 Task: Create new contact,   with mail id: 'CarterEllie@iko.com', first name: 'Ellie', Last name: 'Carter', Job Title: Operations Analyst, Phone number (312) 555-7890. Change life cycle stage to  'Lead' and lead status to 'New'. Add new company to the associated contact: www.iwlpl.in_x000D_
 and type: Prospect. Logged in from softage.1@softage.net
Action: Mouse moved to (95, 64)
Screenshot: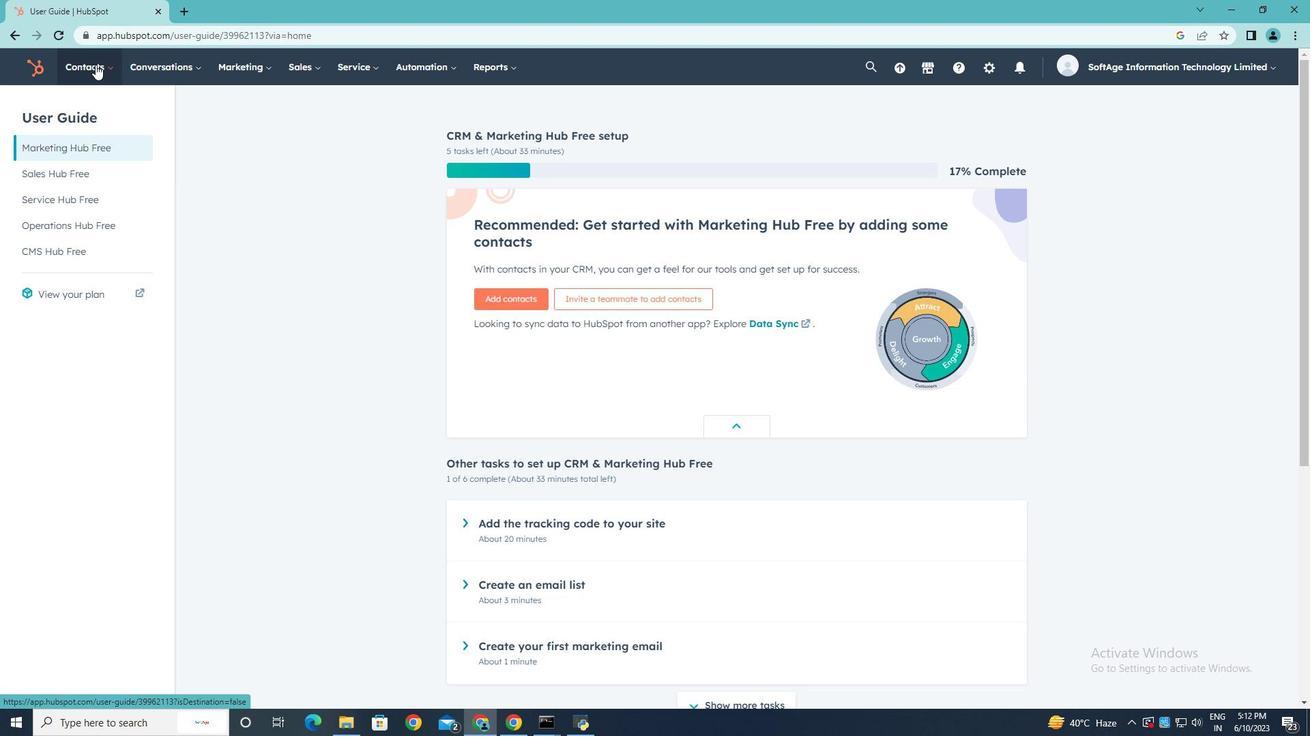 
Action: Mouse pressed left at (95, 64)
Screenshot: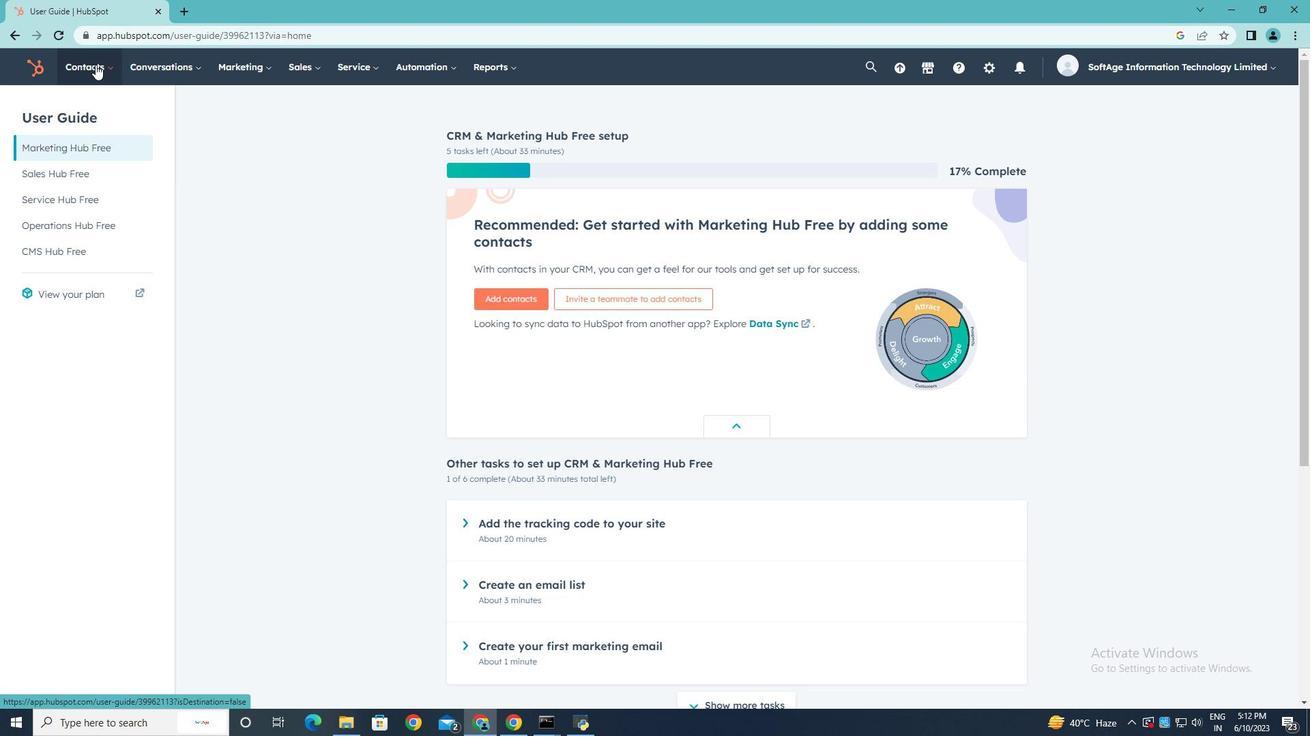 
Action: Mouse moved to (103, 104)
Screenshot: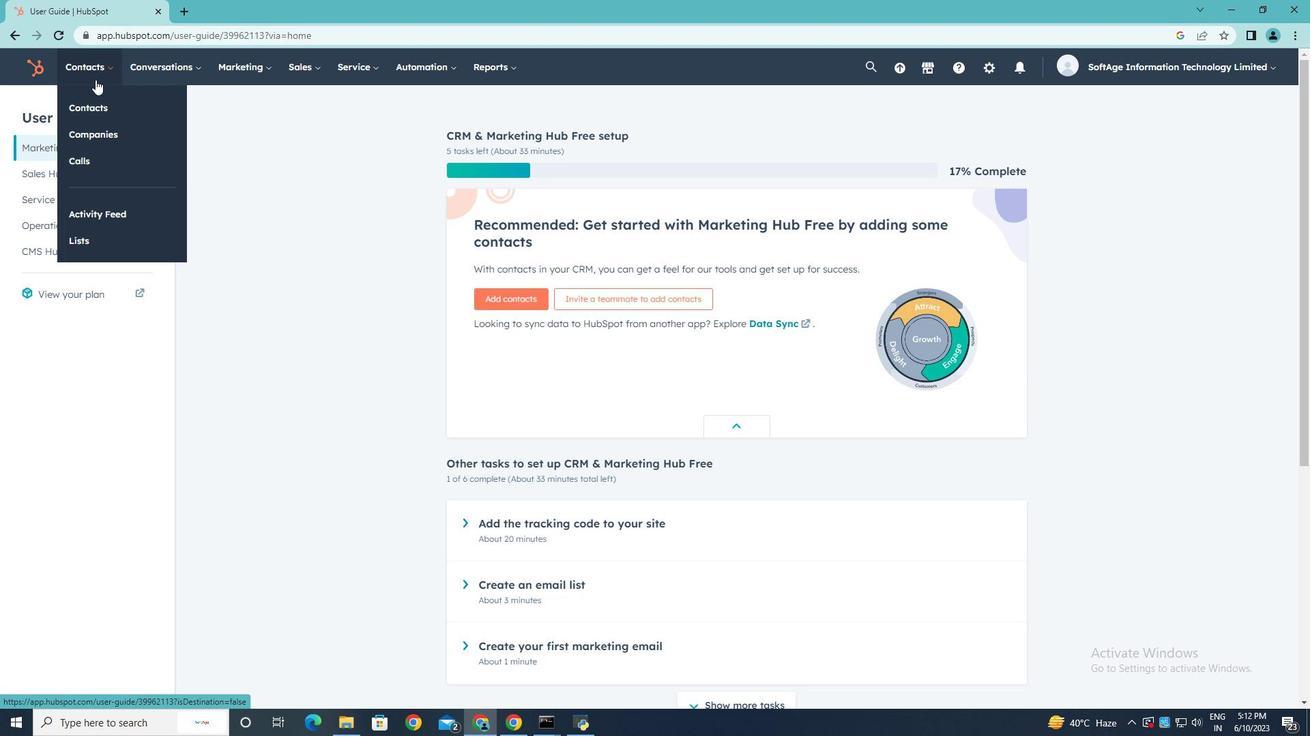 
Action: Mouse pressed left at (103, 104)
Screenshot: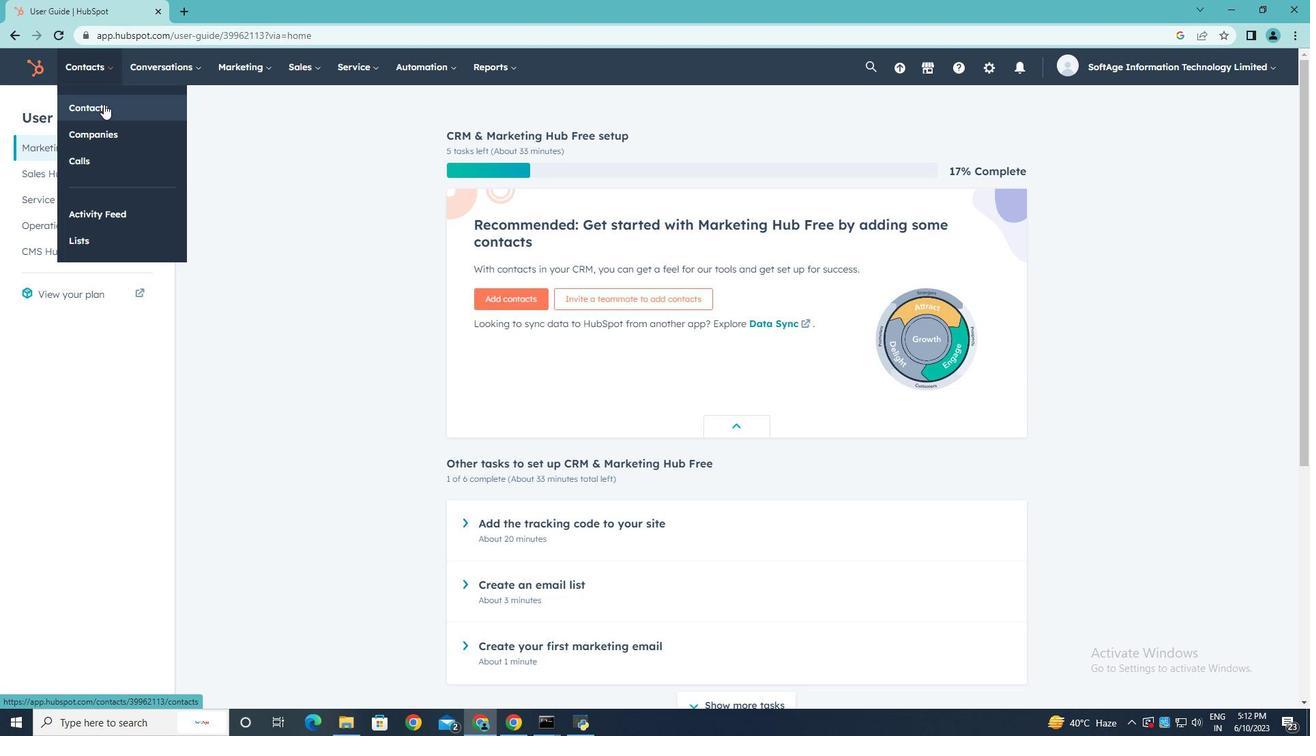 
Action: Mouse moved to (1237, 116)
Screenshot: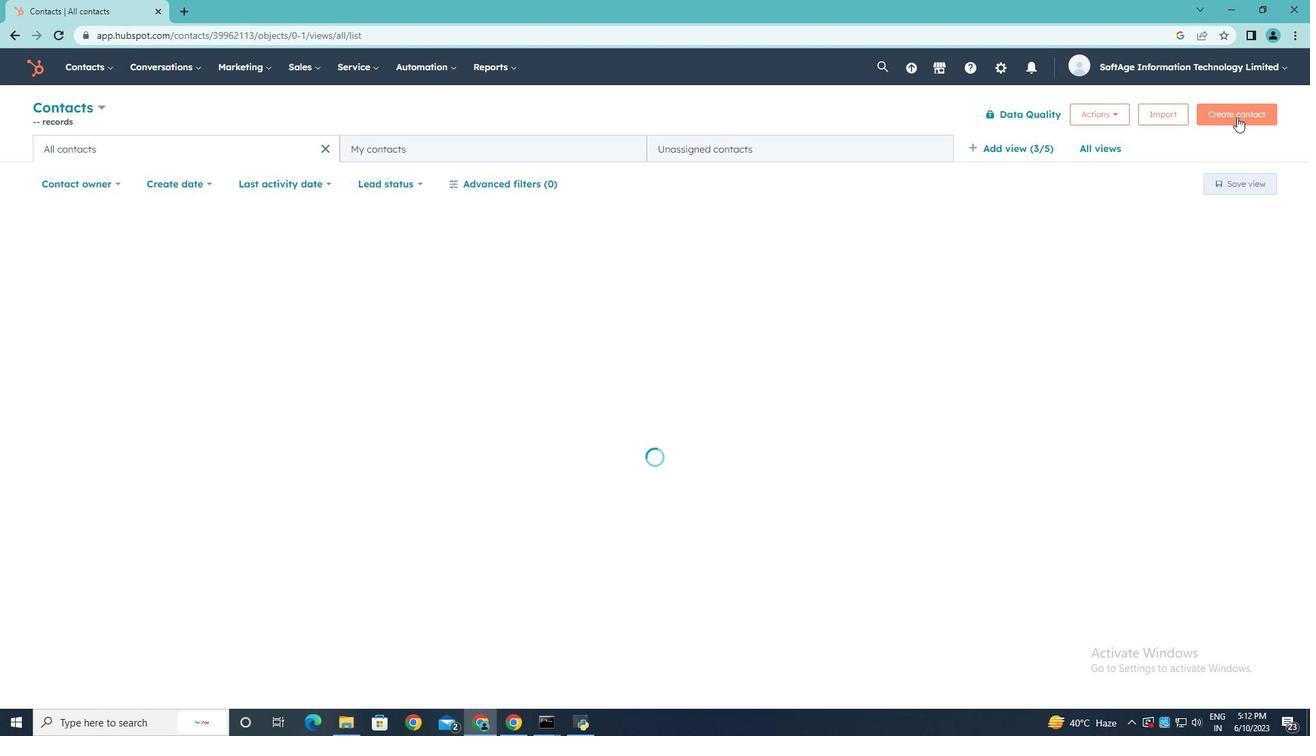 
Action: Mouse pressed left at (1237, 116)
Screenshot: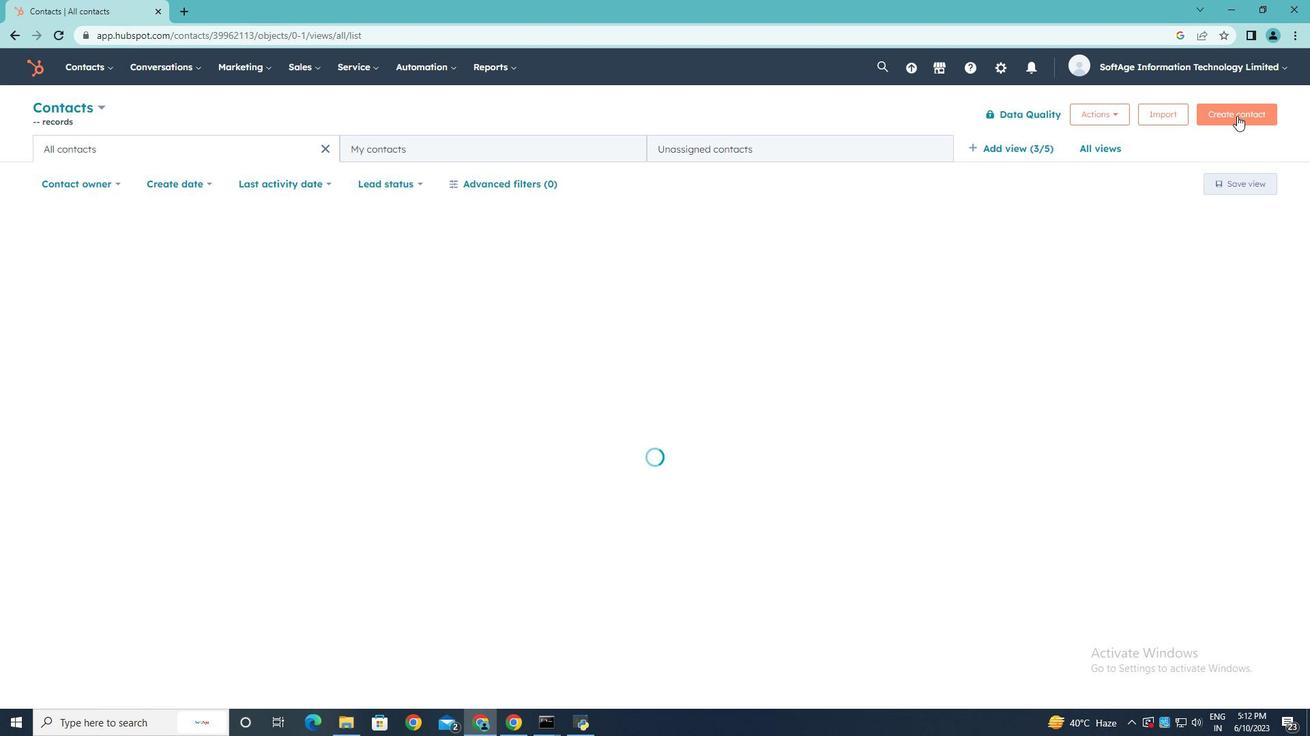 
Action: Mouse moved to (962, 169)
Screenshot: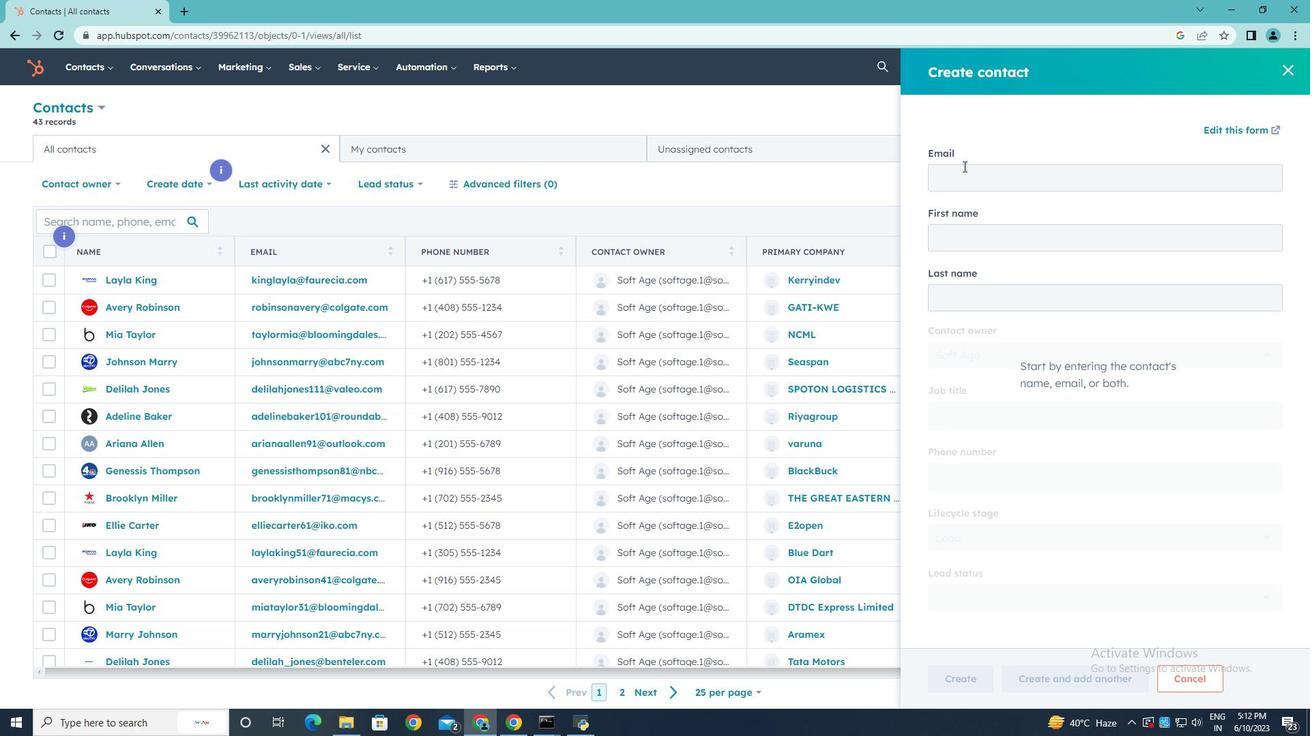 
Action: Mouse pressed left at (962, 169)
Screenshot: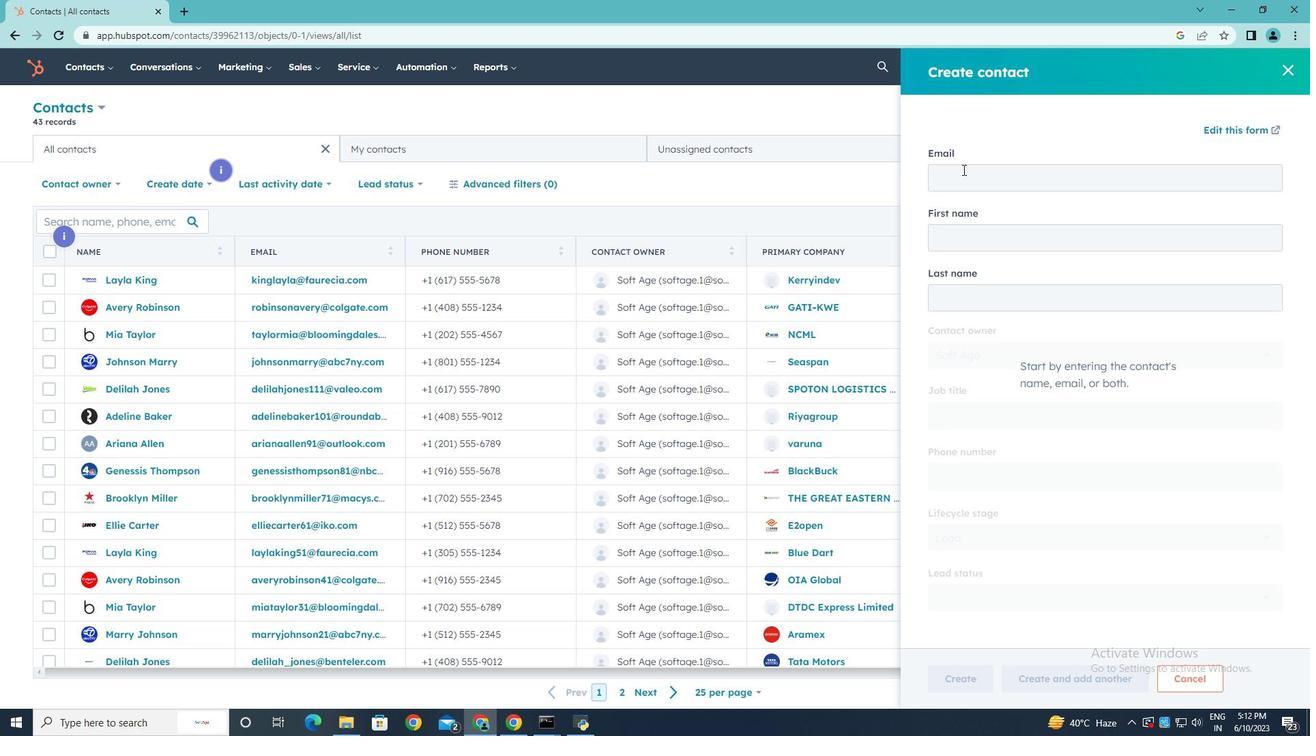 
Action: Key pressed <Key.shift>Carter<Key.shift>Ellie<Key.shift>@iko.com
Screenshot: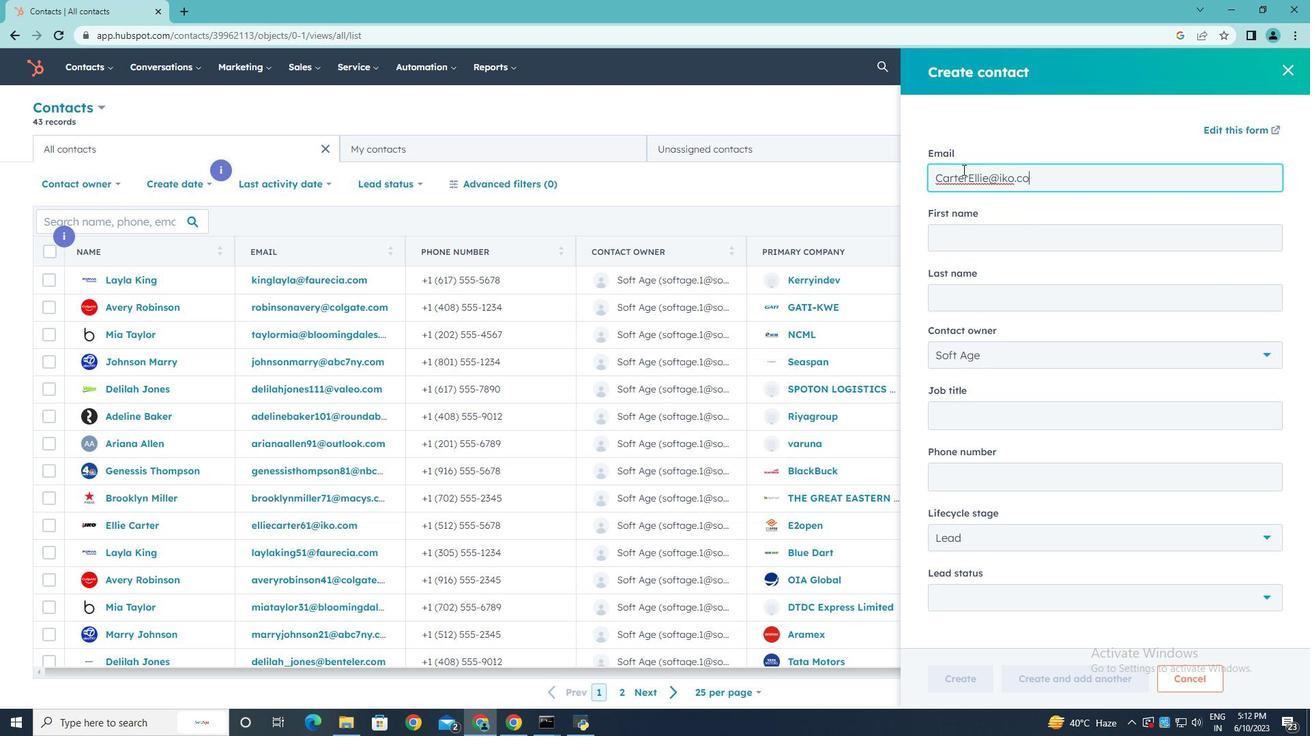 
Action: Mouse moved to (971, 240)
Screenshot: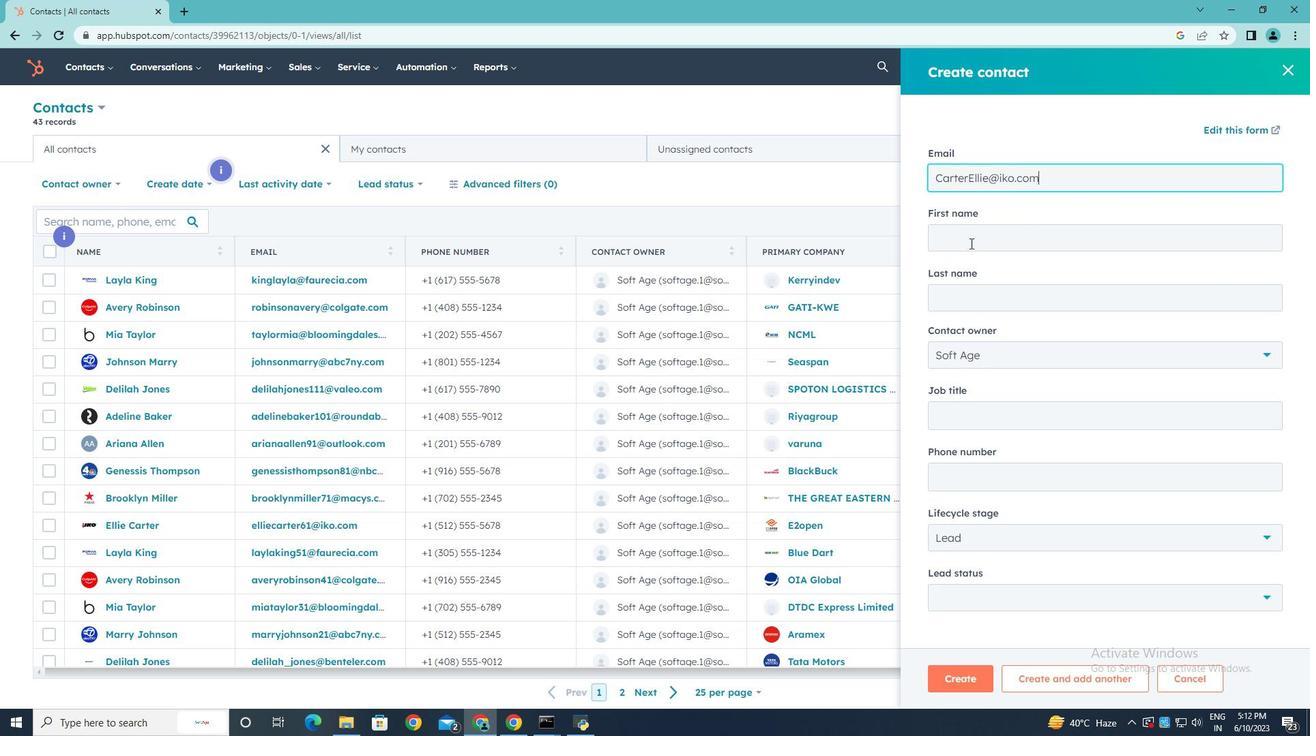 
Action: Mouse pressed left at (971, 240)
Screenshot: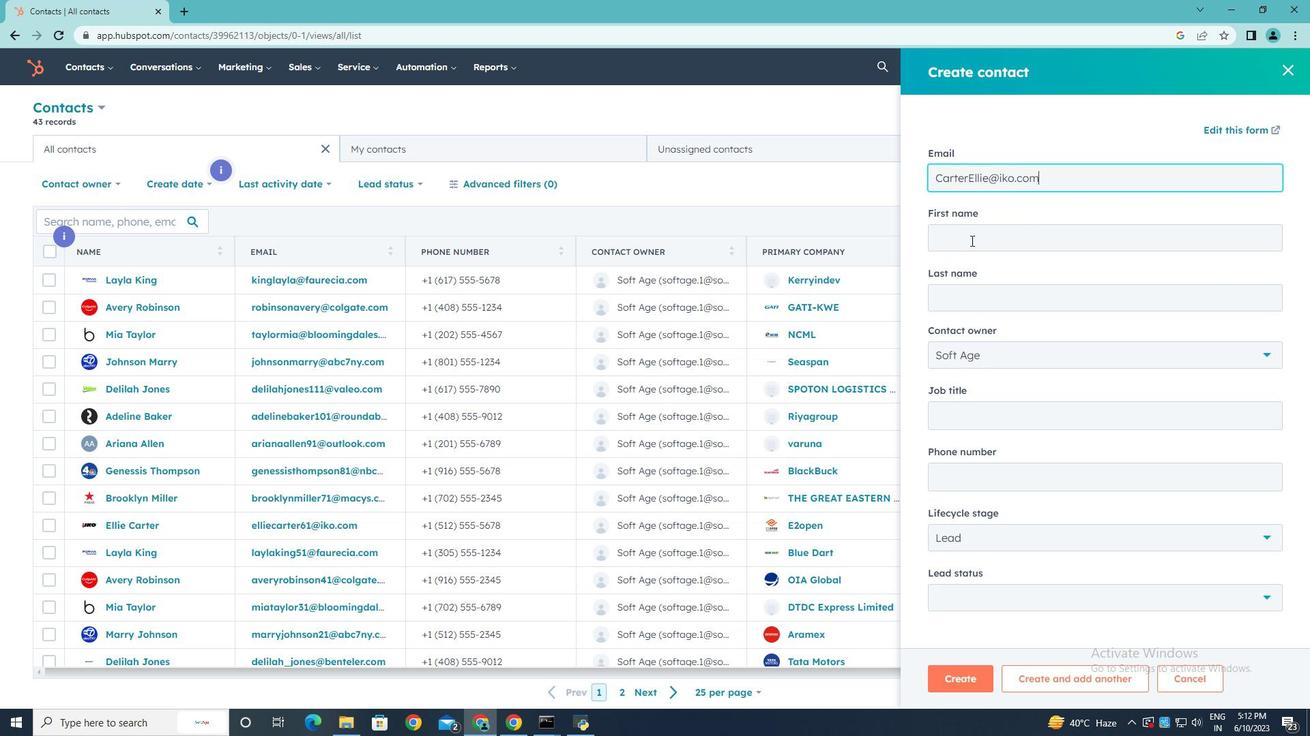 
Action: Key pressed <Key.shift>Ellie
Screenshot: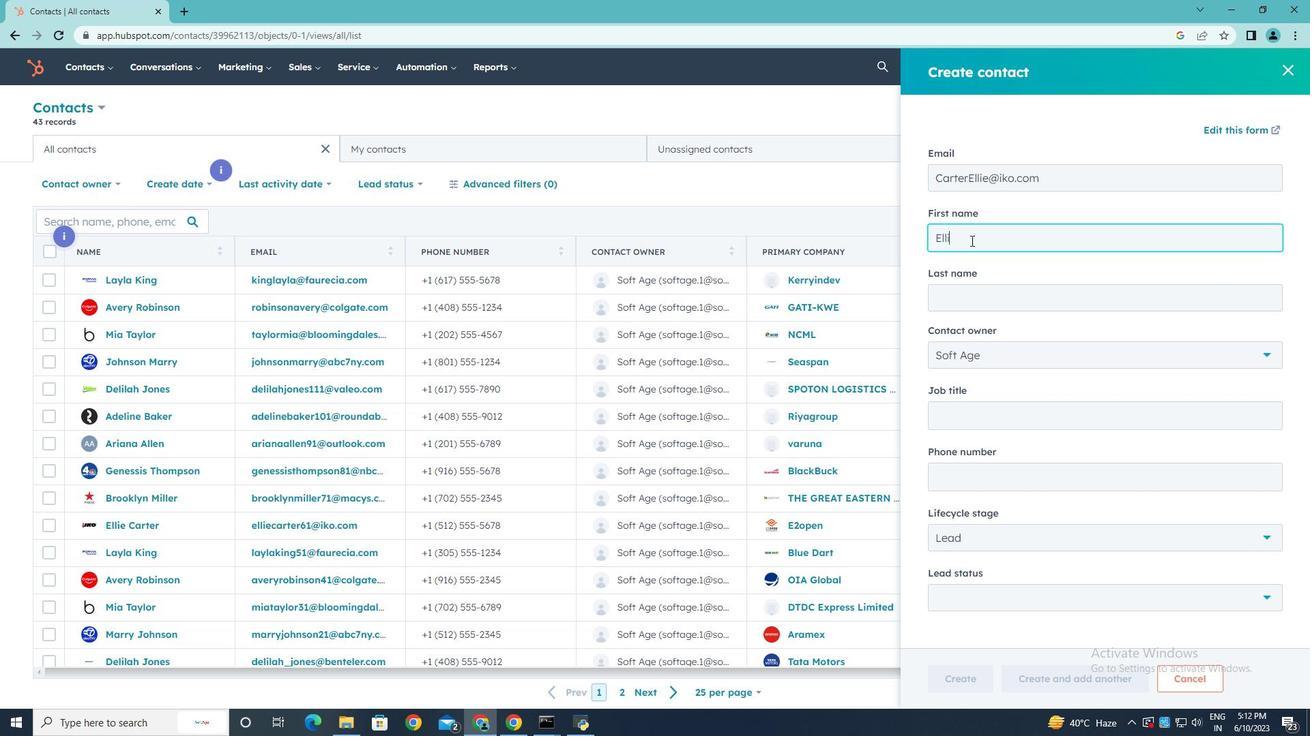 
Action: Mouse moved to (962, 302)
Screenshot: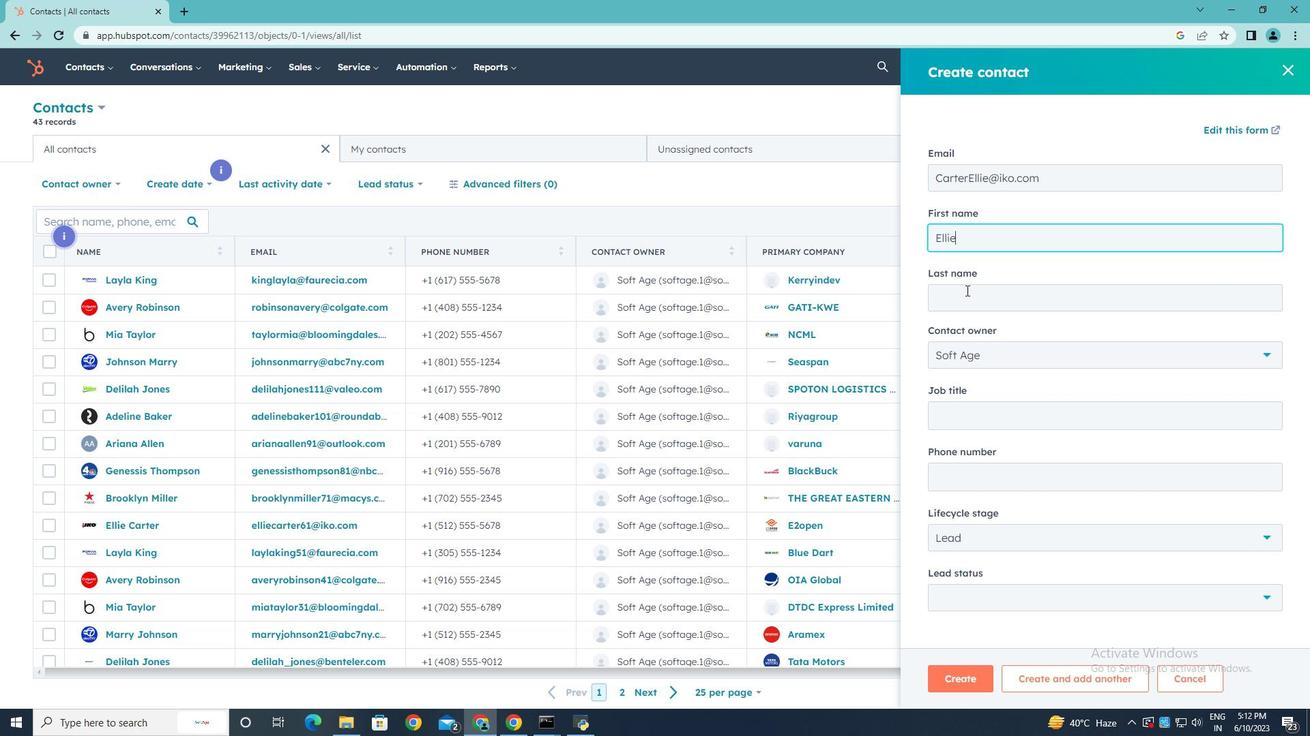 
Action: Mouse pressed left at (962, 302)
Screenshot: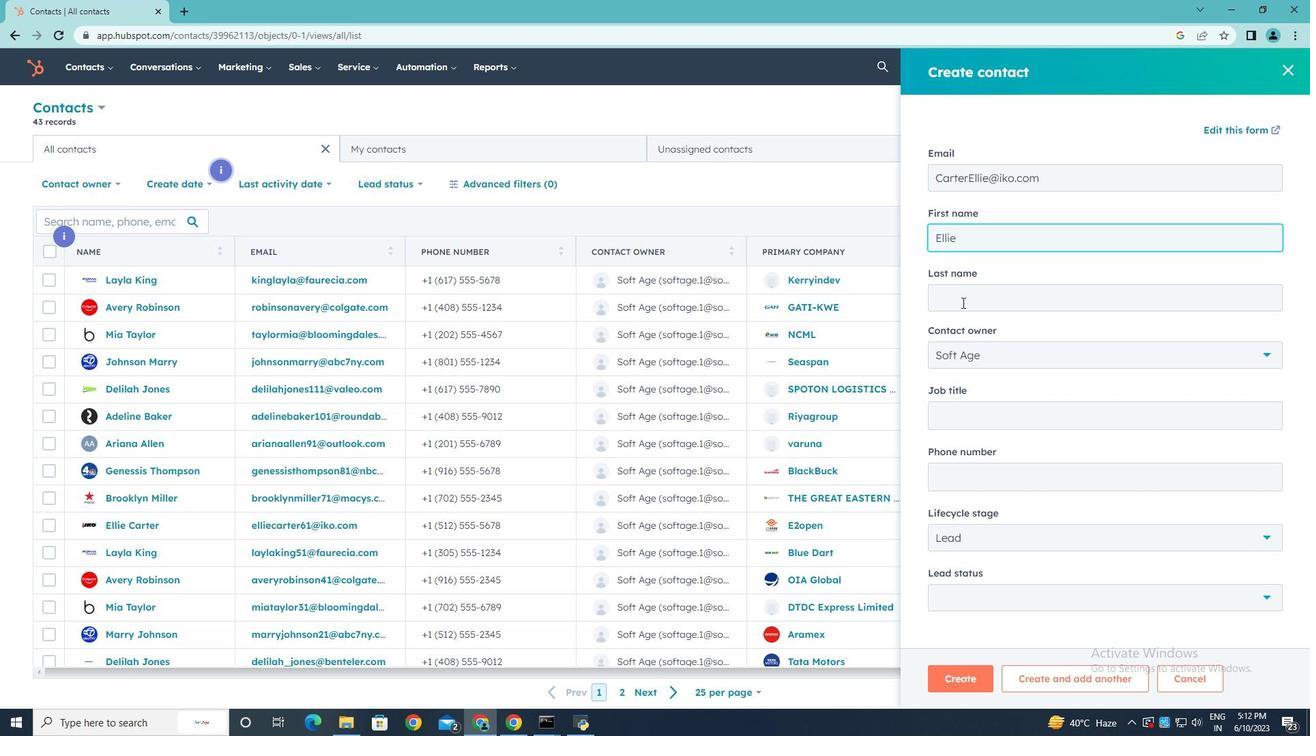 
Action: Key pressed <Key.shift><Key.shift>Carter
Screenshot: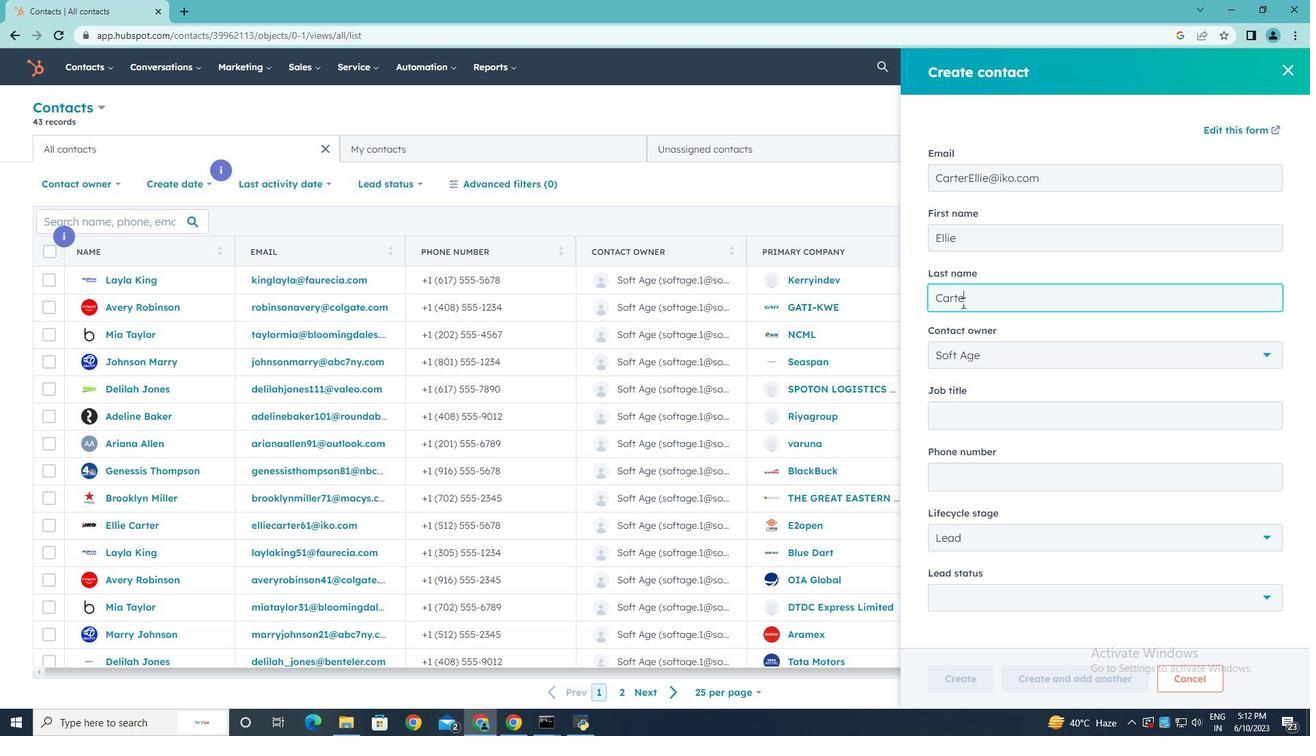 
Action: Mouse moved to (994, 410)
Screenshot: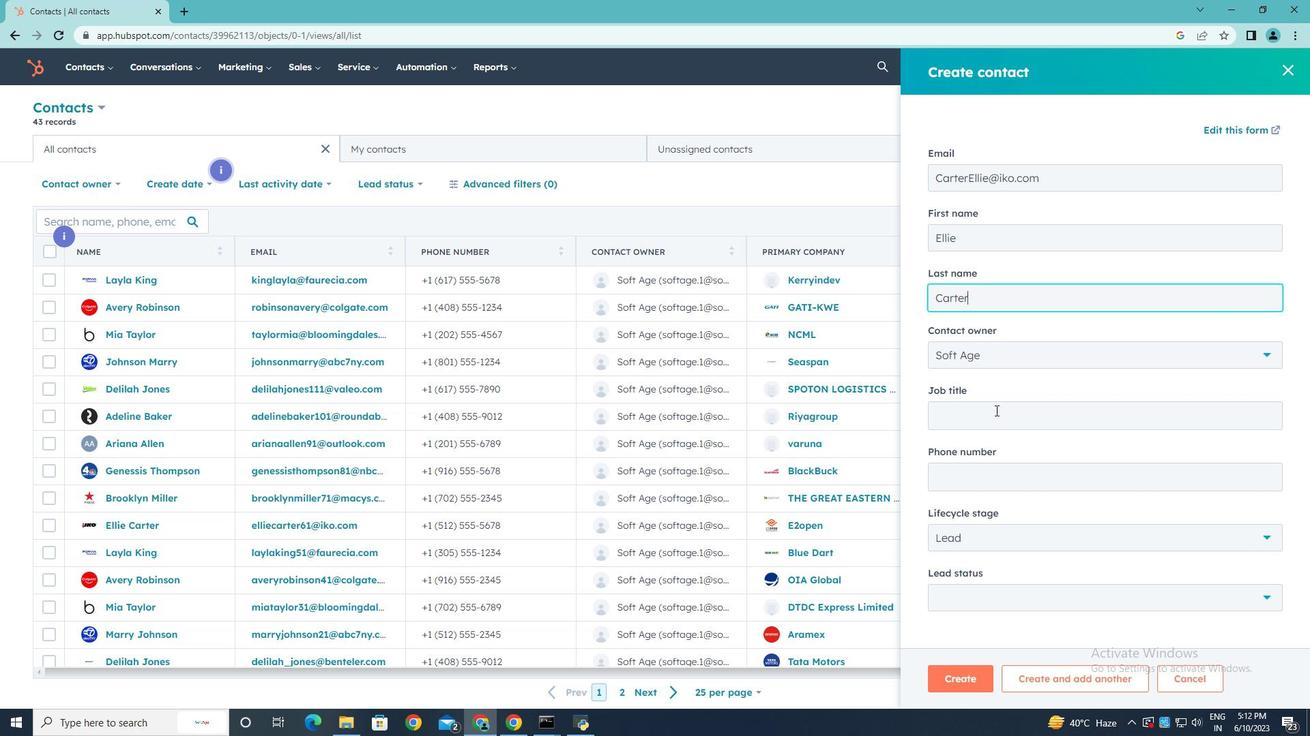 
Action: Mouse pressed left at (994, 410)
Screenshot: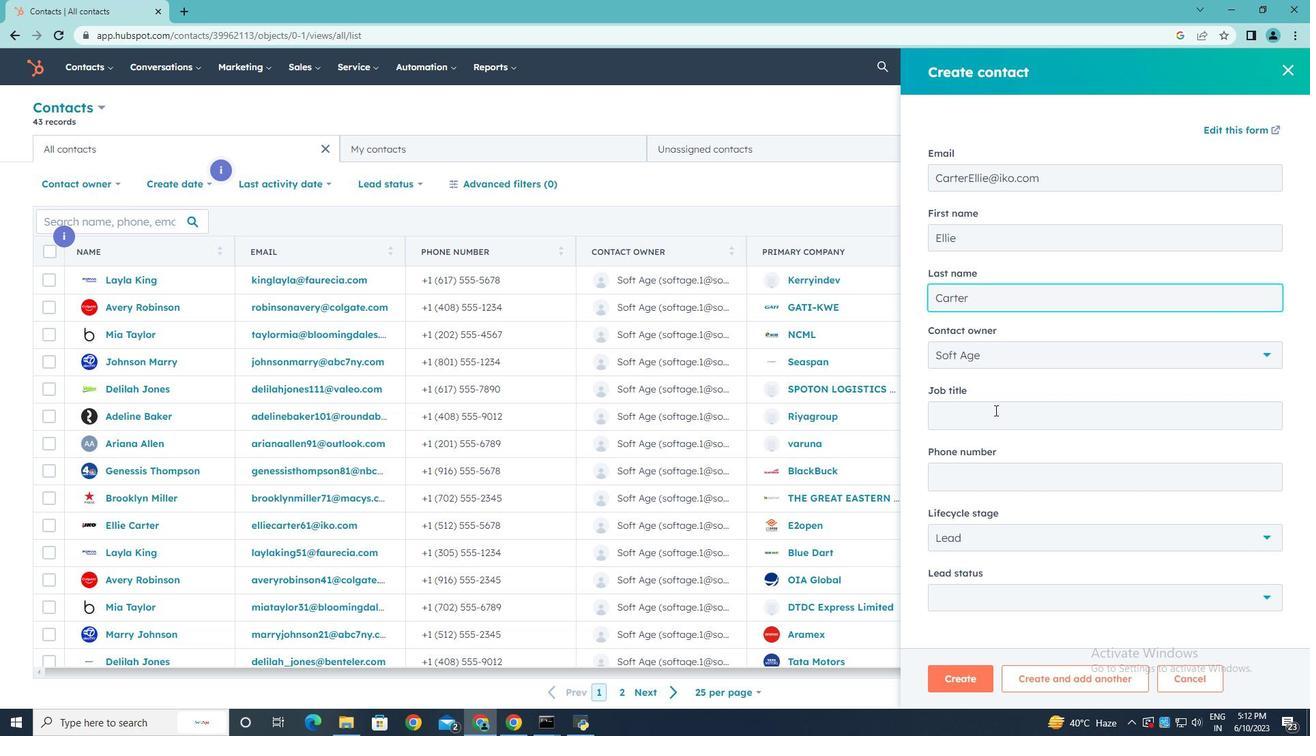 
Action: Key pressed <Key.shift><Key.shift><Key.shift><Key.shift><Key.shift>Operations<Key.space><Key.shift>Analyst
Screenshot: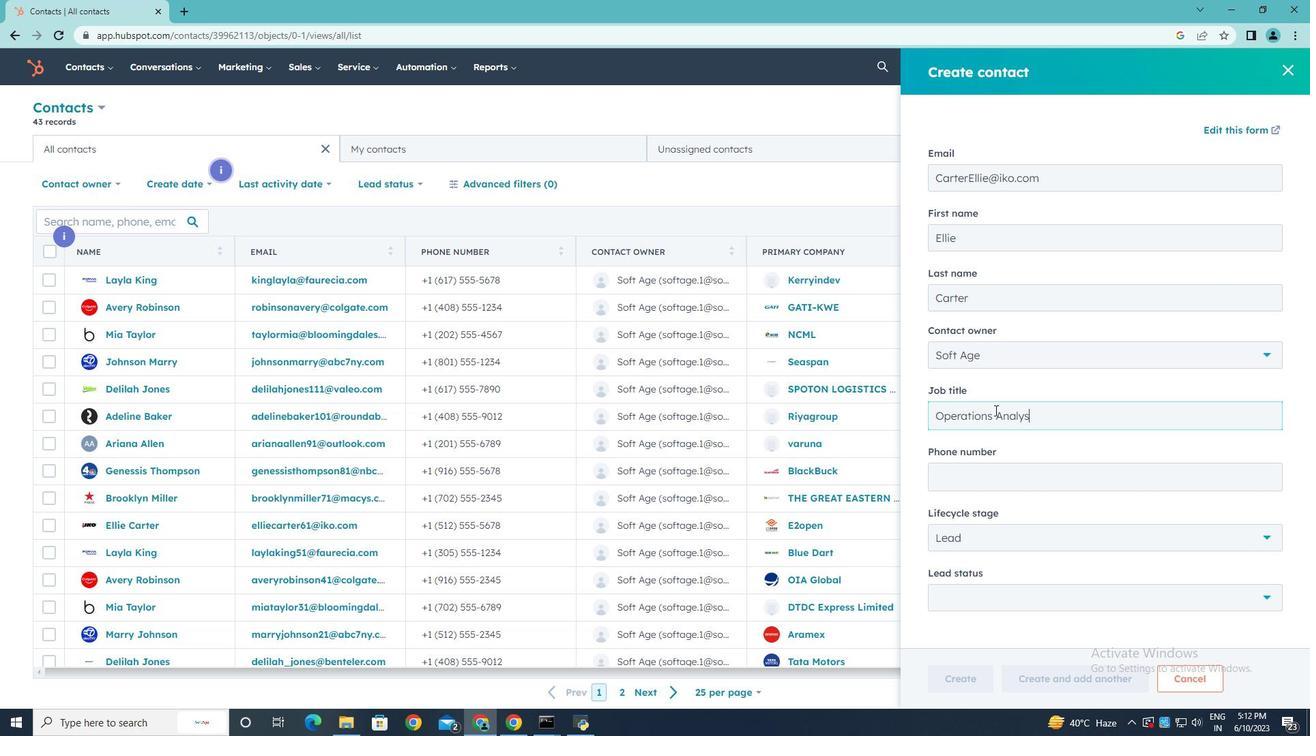 
Action: Mouse moved to (1026, 481)
Screenshot: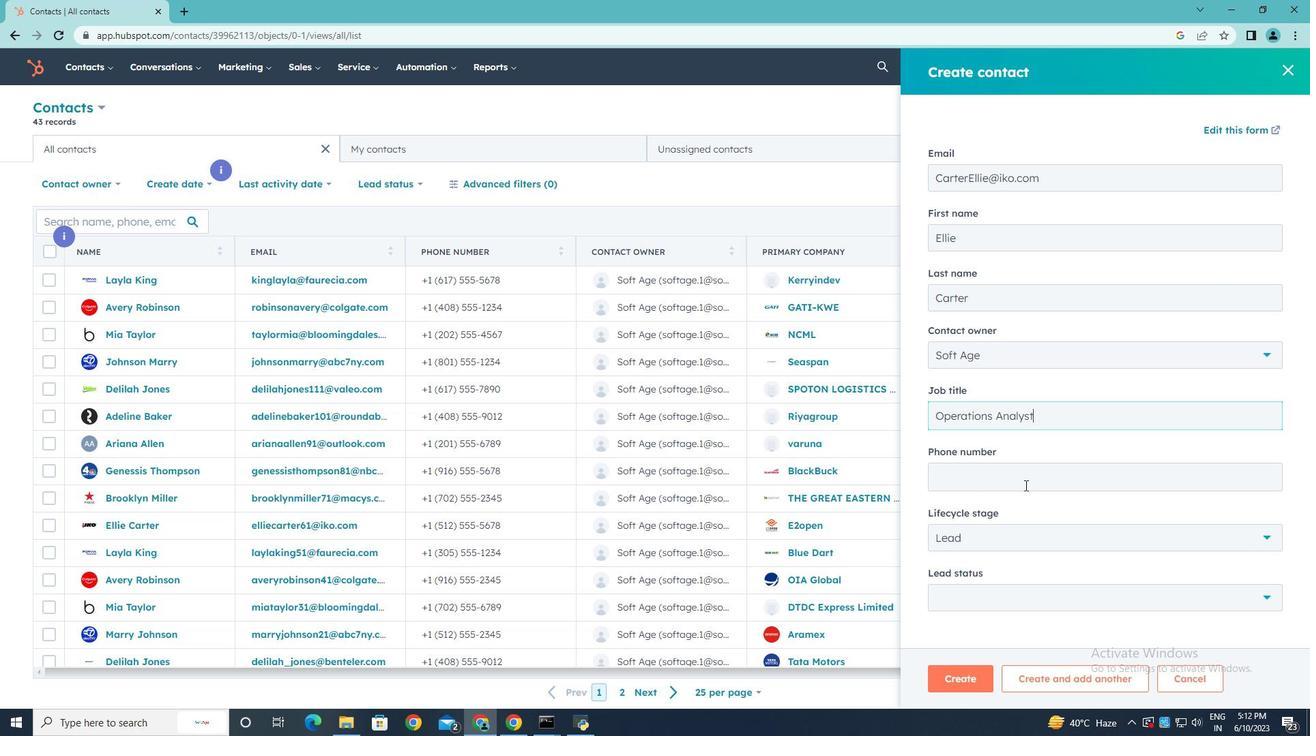 
Action: Mouse pressed left at (1026, 481)
Screenshot: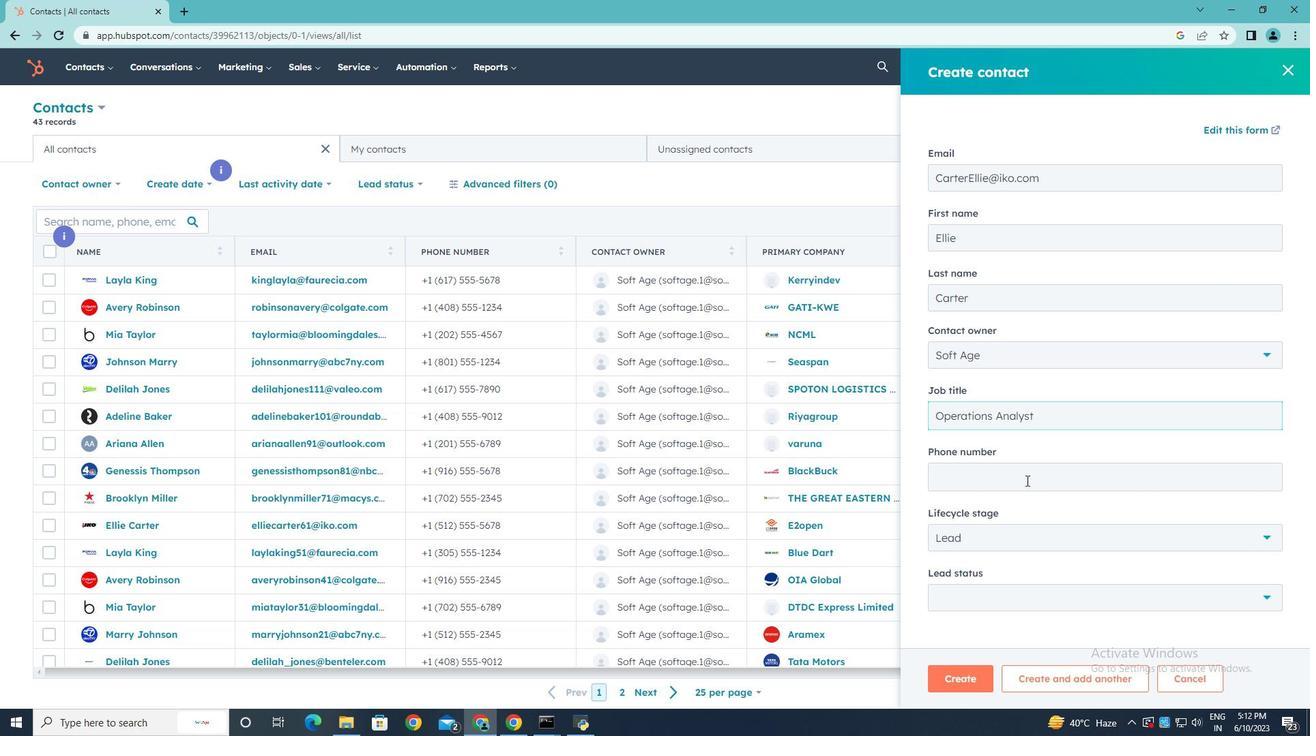 
Action: Key pressed 3125557890
Screenshot: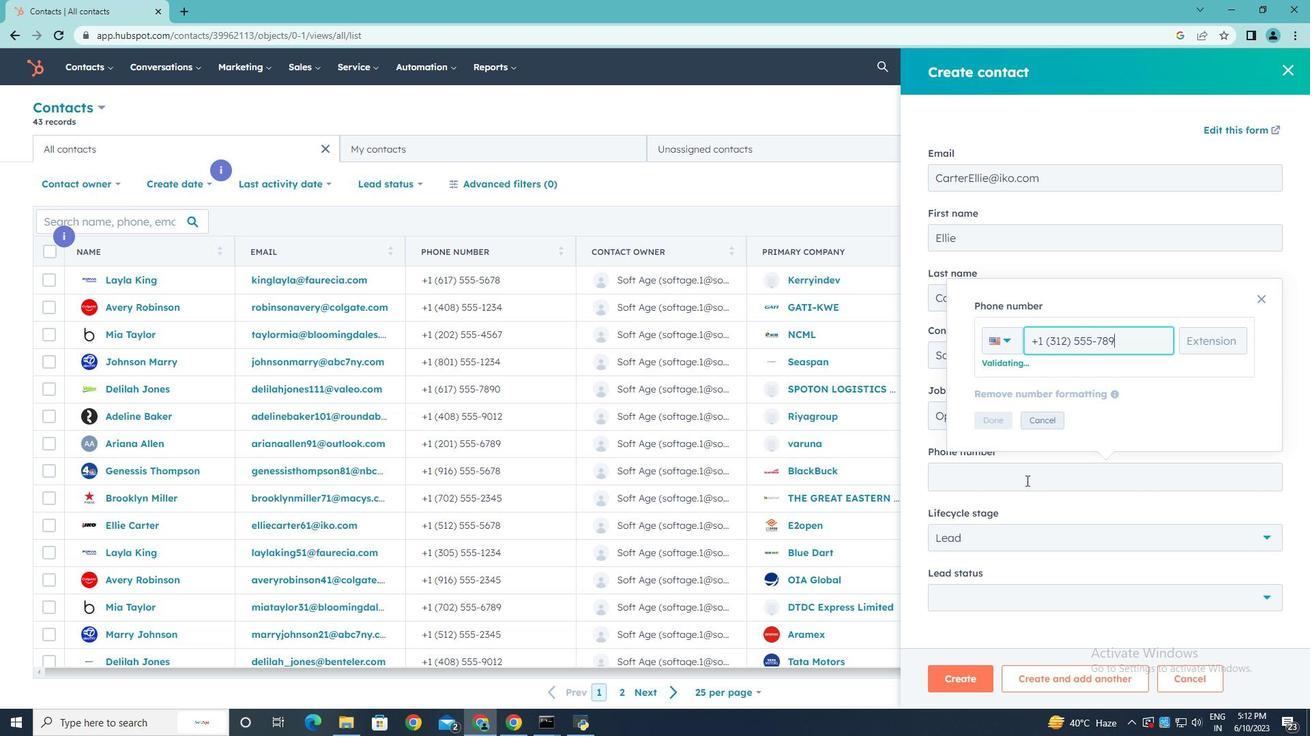 
Action: Mouse moved to (997, 418)
Screenshot: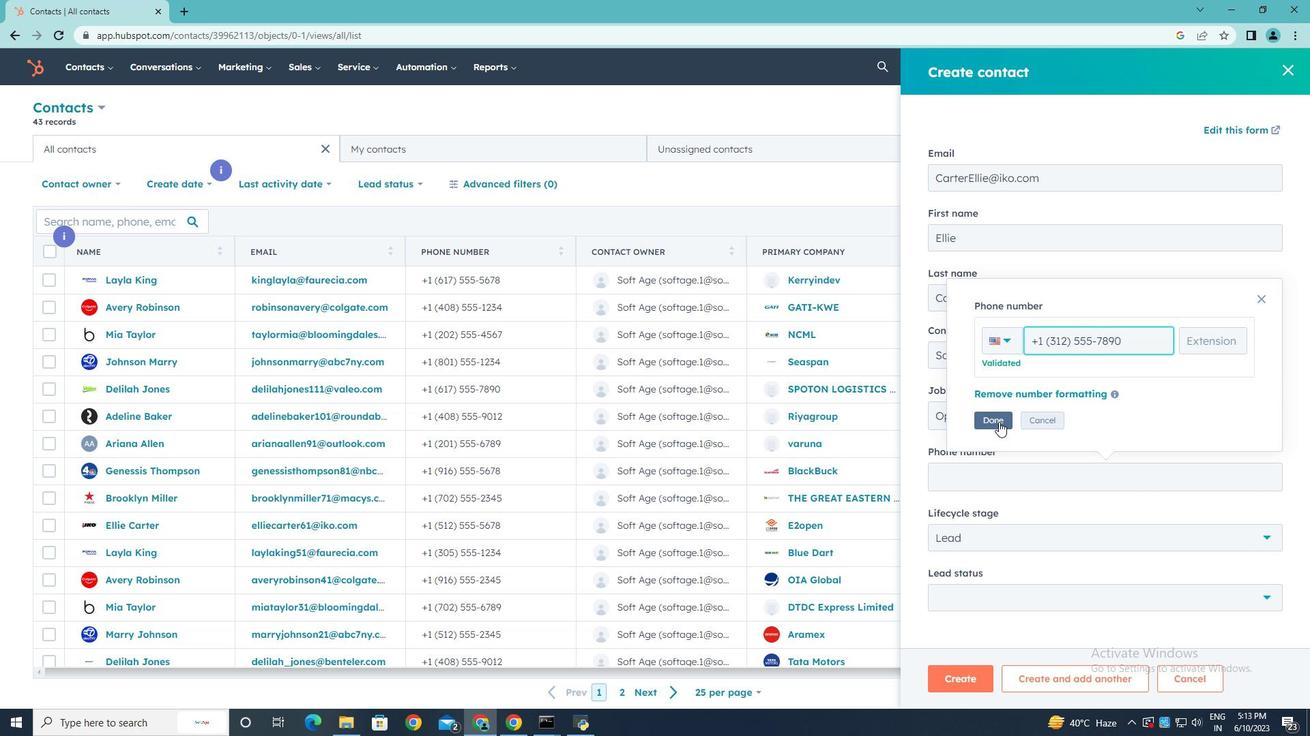 
Action: Mouse pressed left at (997, 418)
Screenshot: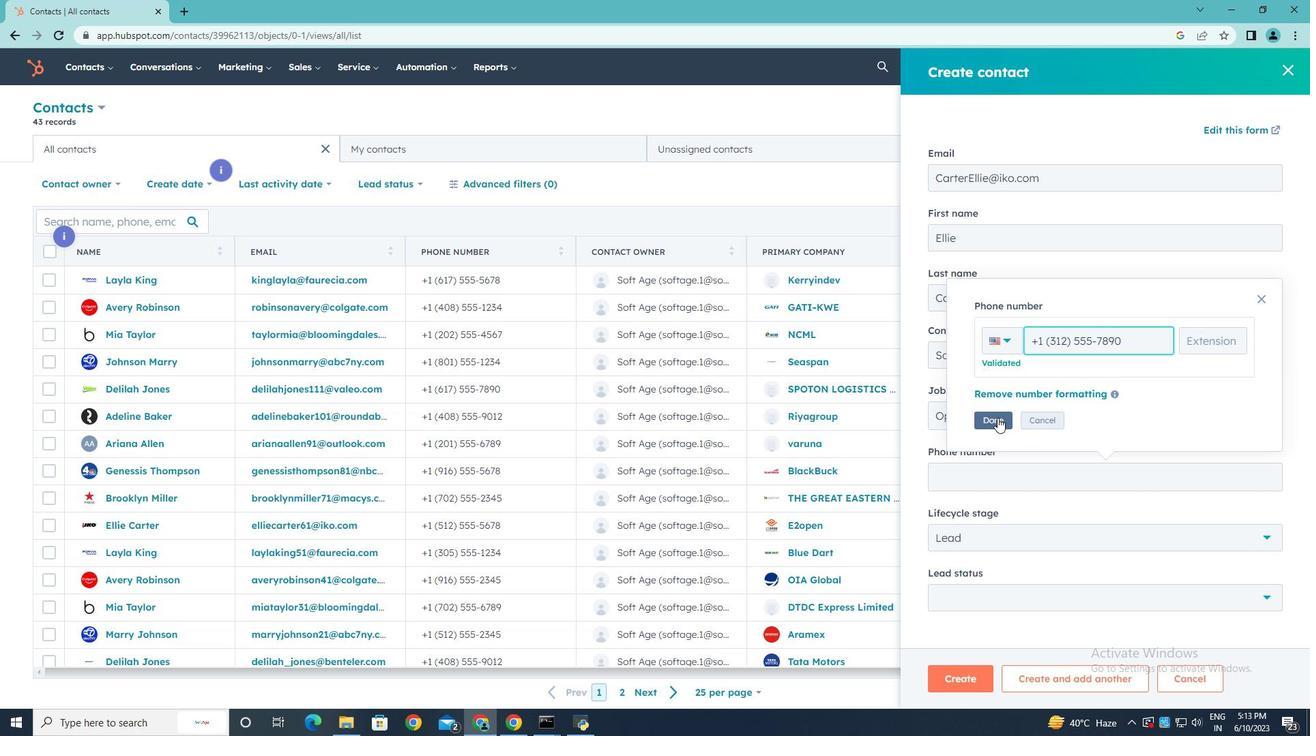 
Action: Mouse moved to (1007, 537)
Screenshot: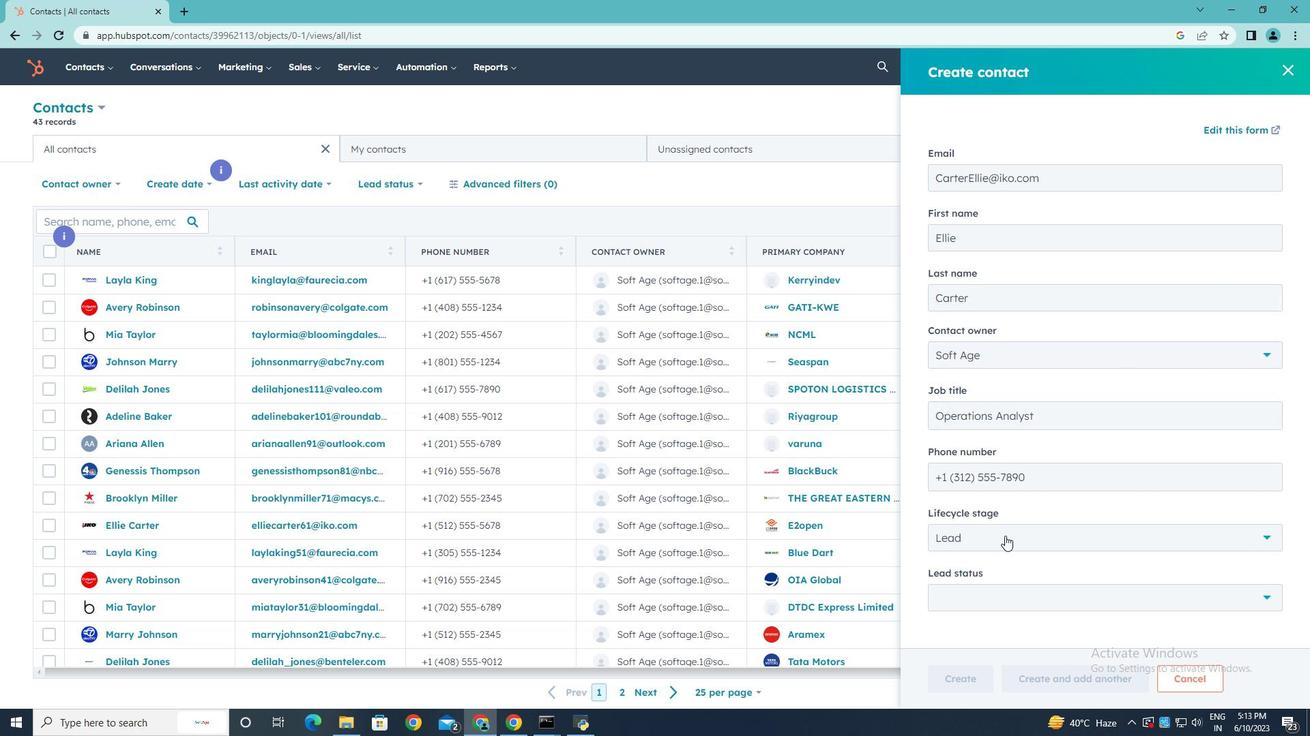 
Action: Mouse pressed left at (1007, 537)
Screenshot: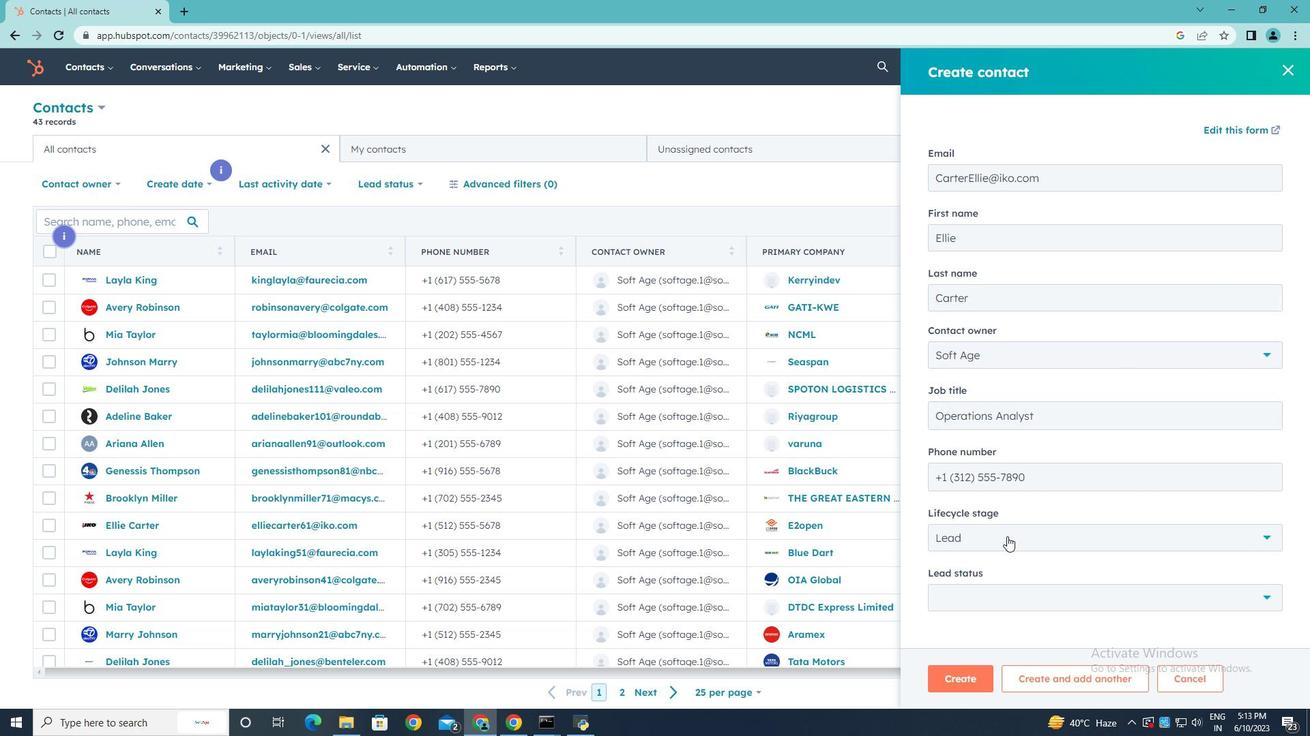 
Action: Mouse moved to (972, 414)
Screenshot: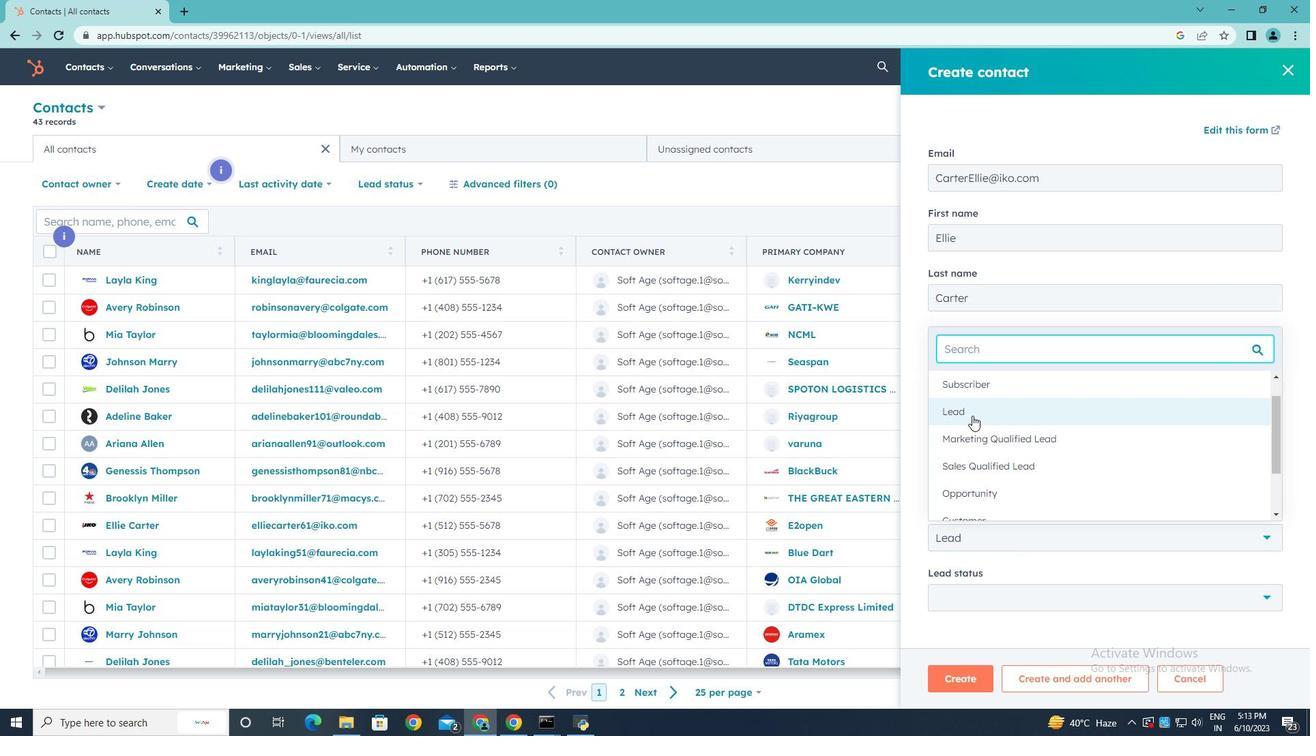 
Action: Mouse pressed left at (972, 414)
Screenshot: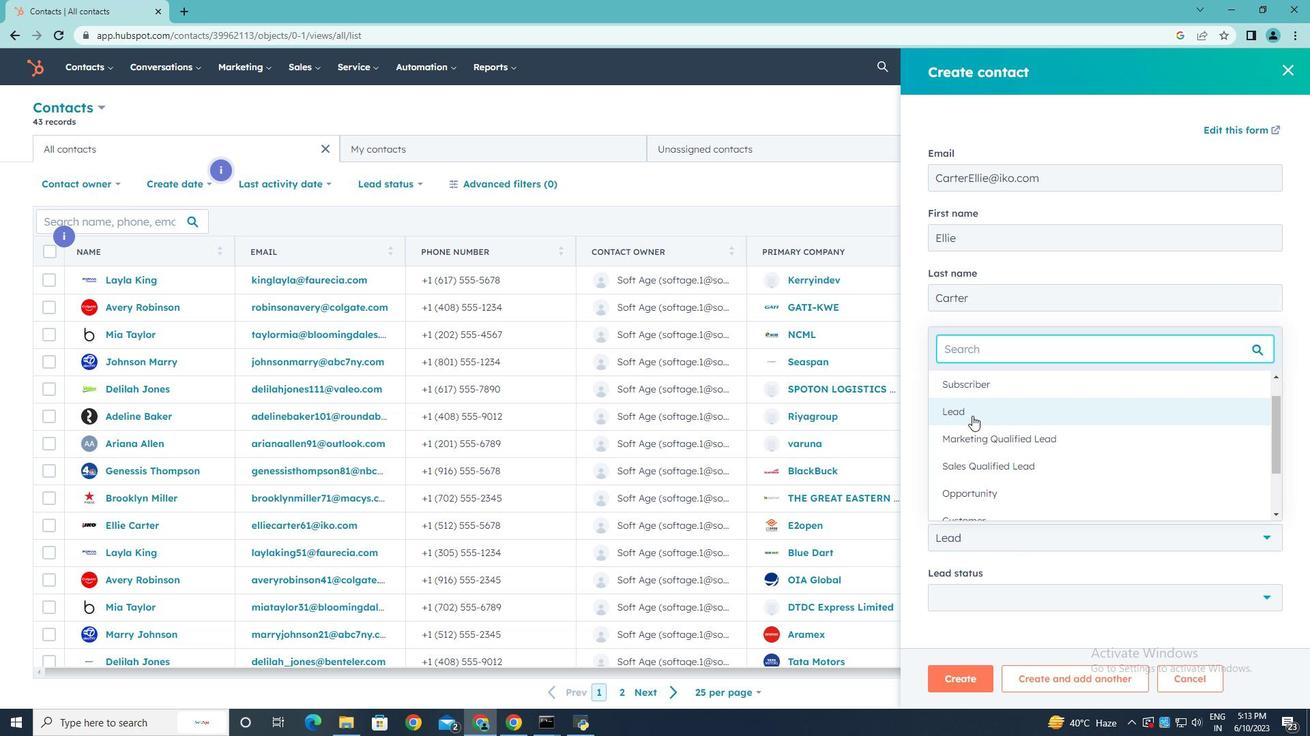 
Action: Mouse moved to (1011, 594)
Screenshot: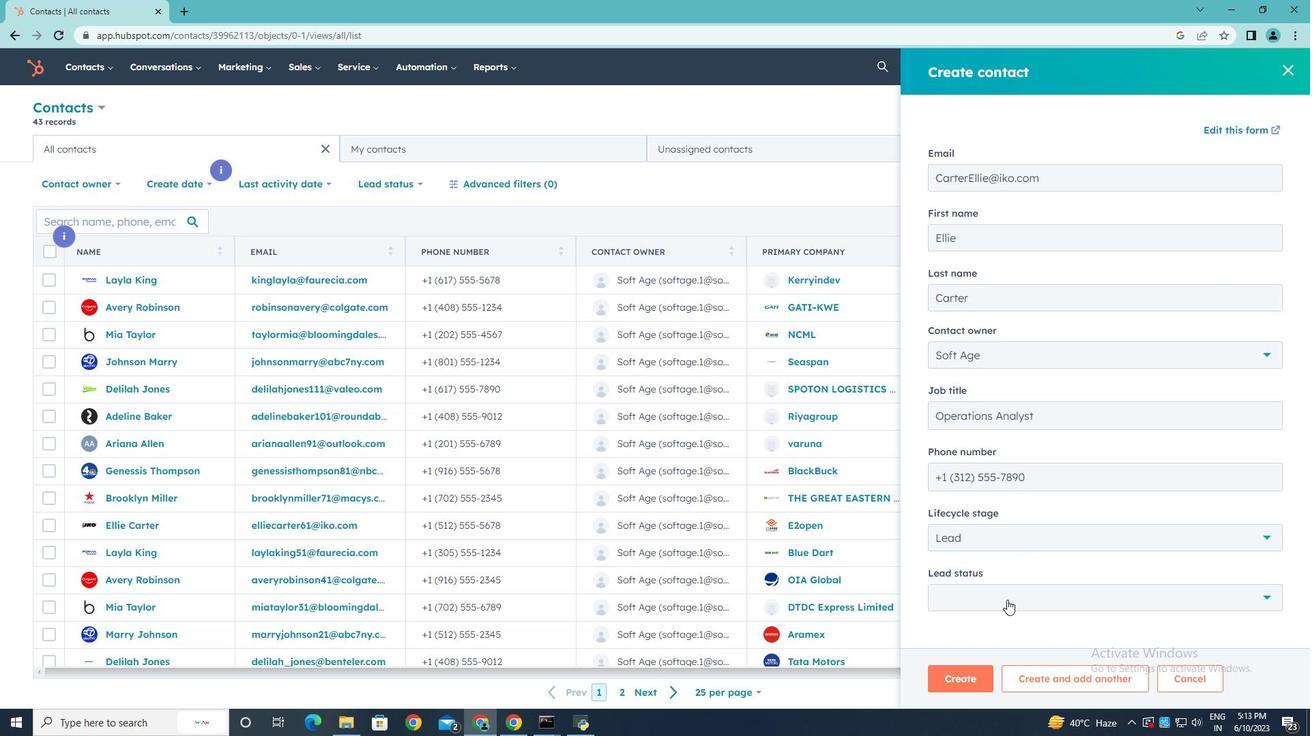 
Action: Mouse pressed left at (1011, 594)
Screenshot: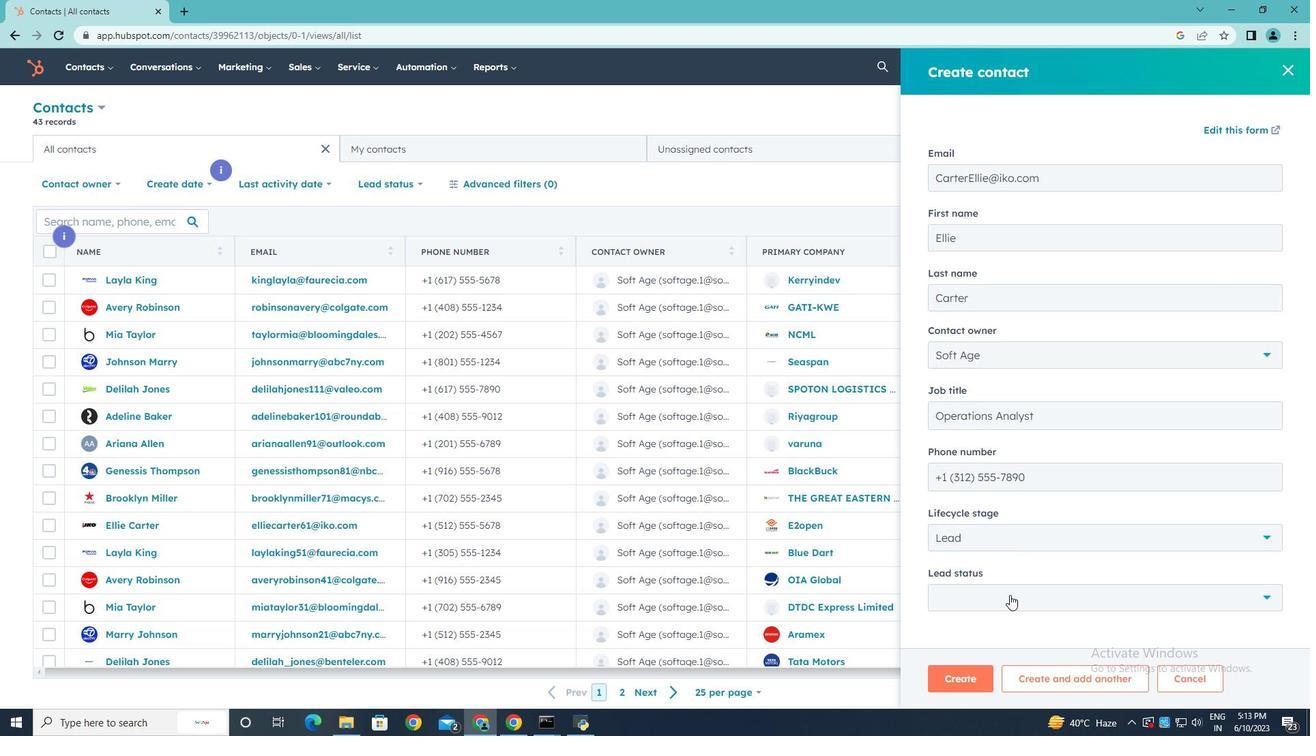 
Action: Mouse moved to (990, 468)
Screenshot: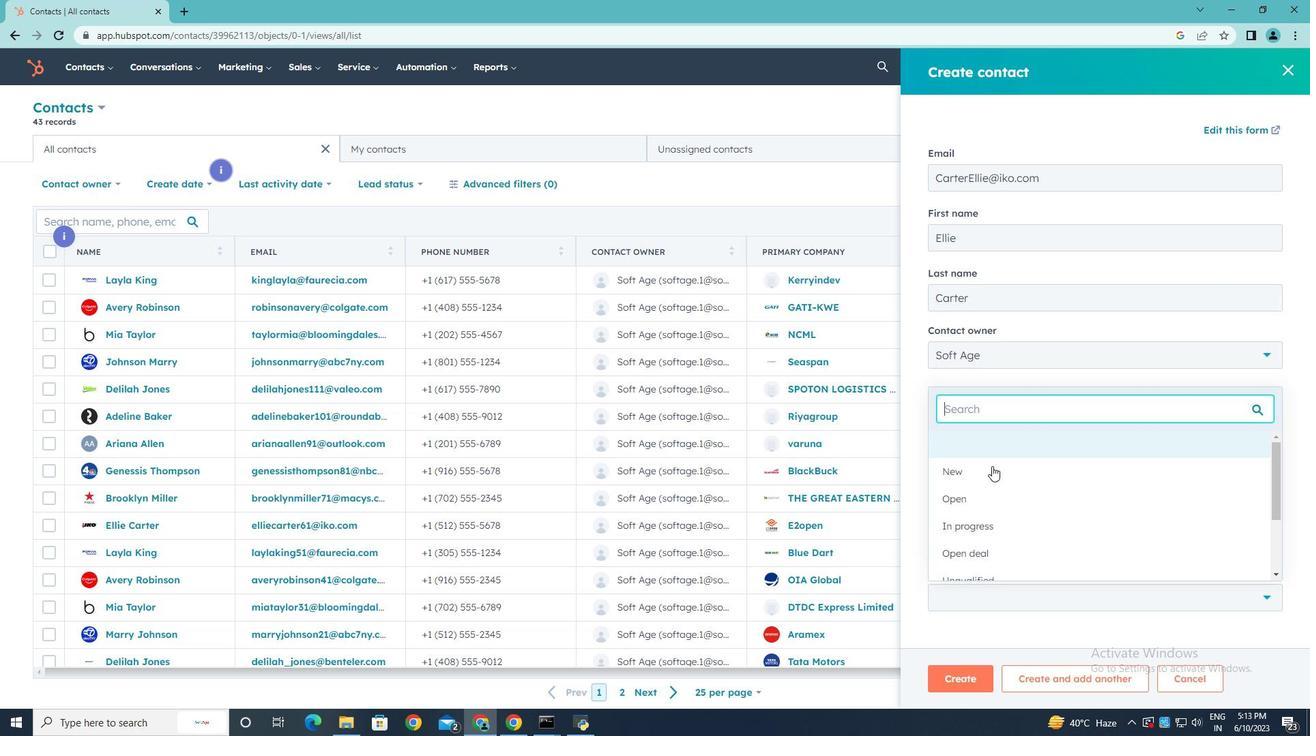 
Action: Mouse pressed left at (990, 468)
Screenshot: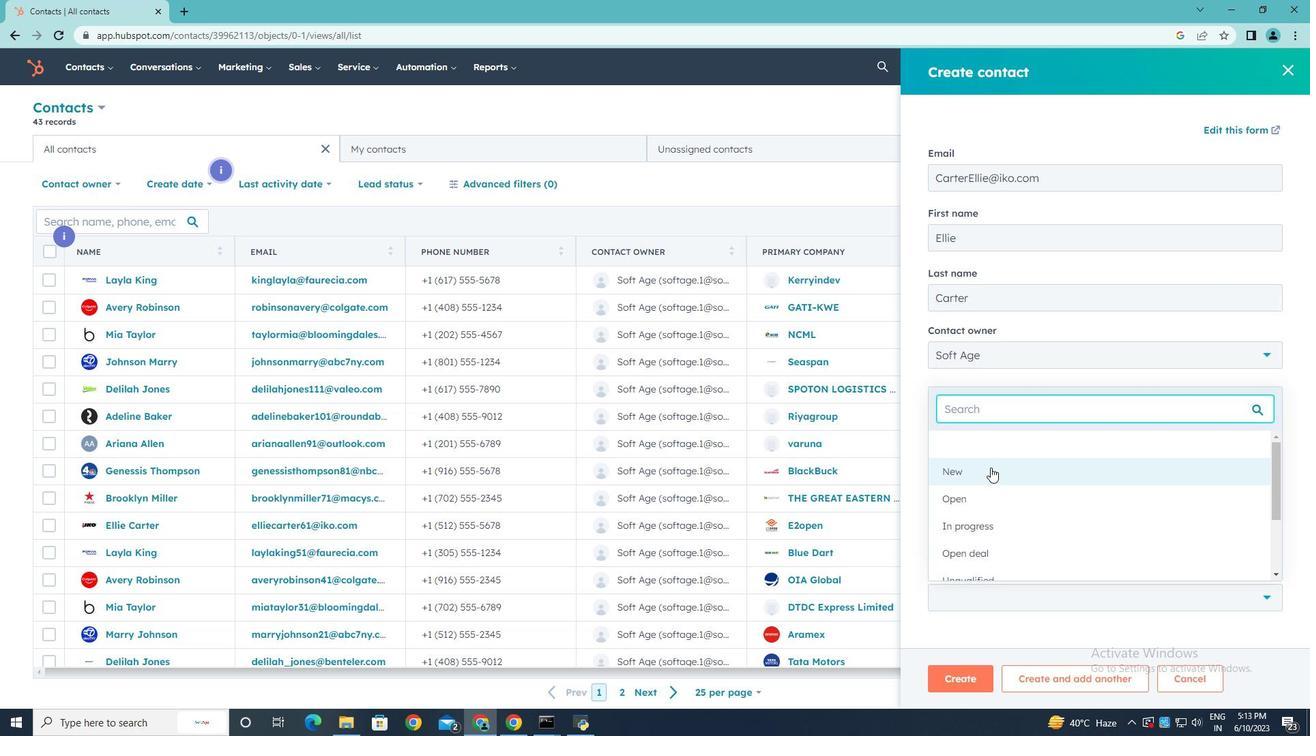 
Action: Mouse moved to (1007, 536)
Screenshot: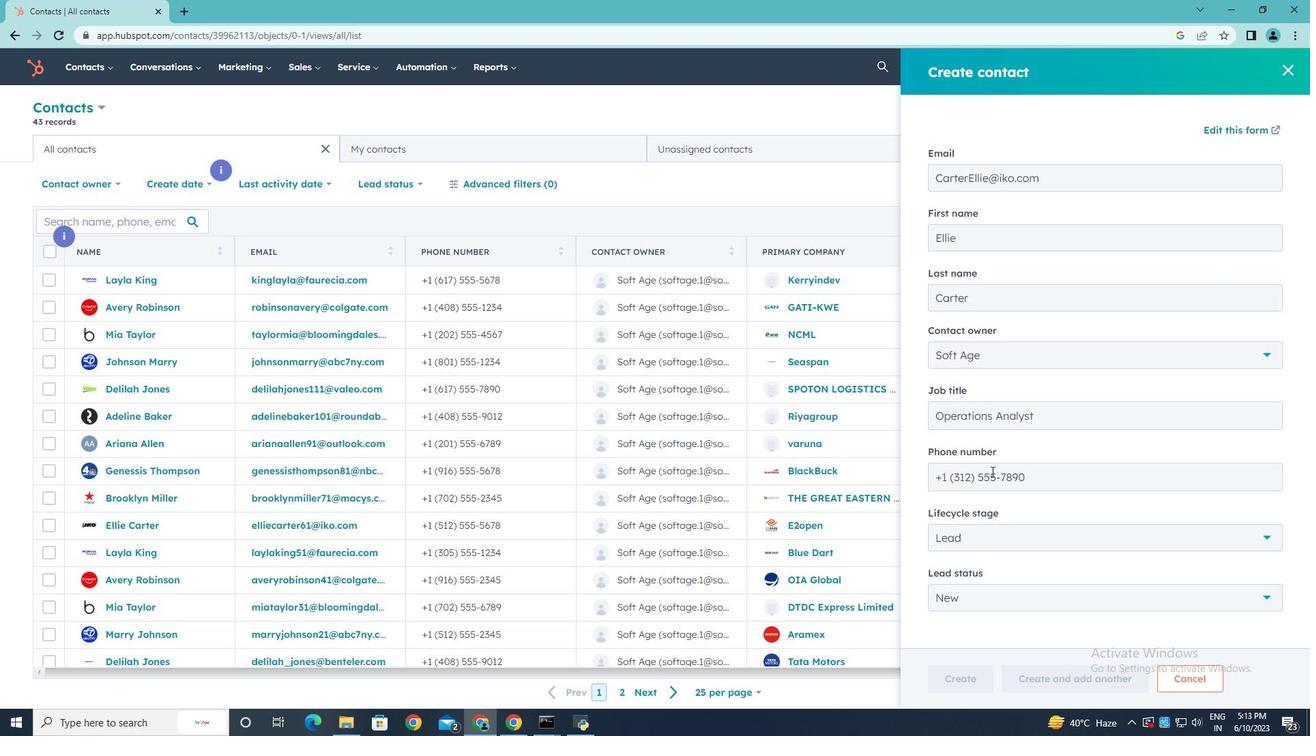 
Action: Mouse scrolled (1007, 535) with delta (0, 0)
Screenshot: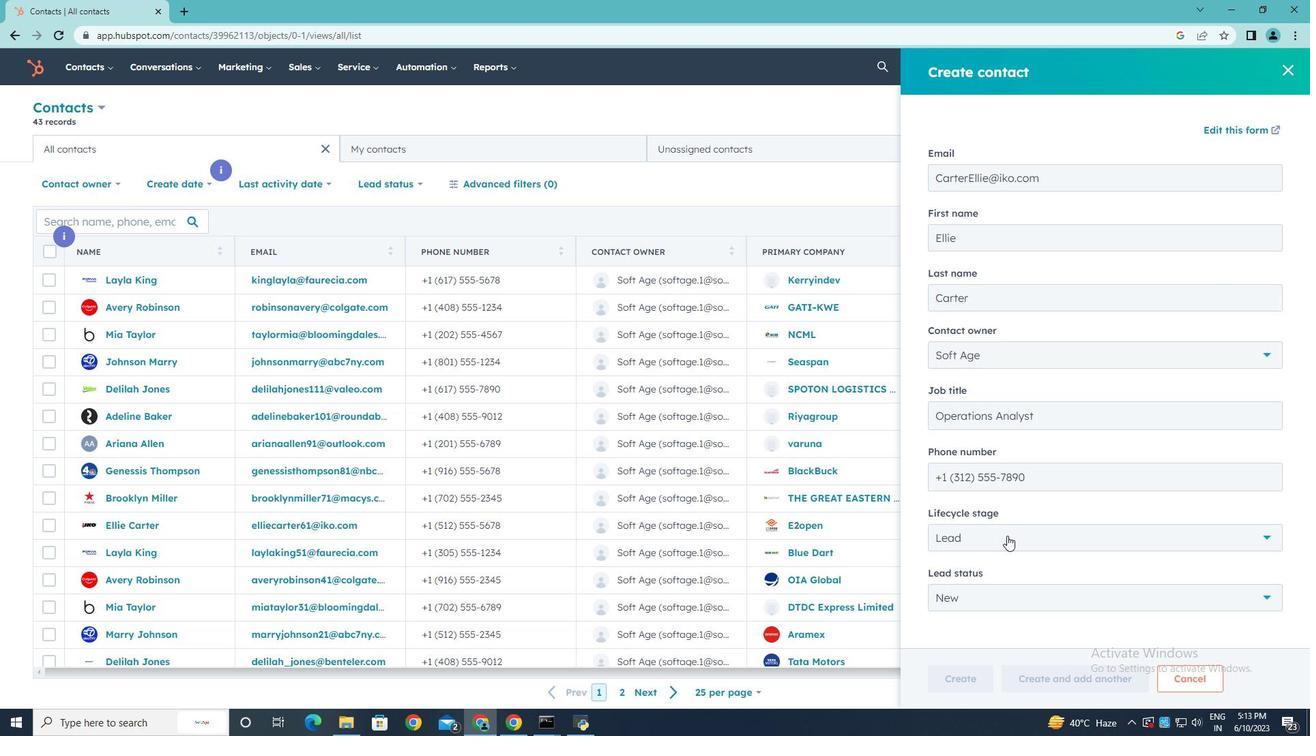 
Action: Mouse scrolled (1007, 535) with delta (0, 0)
Screenshot: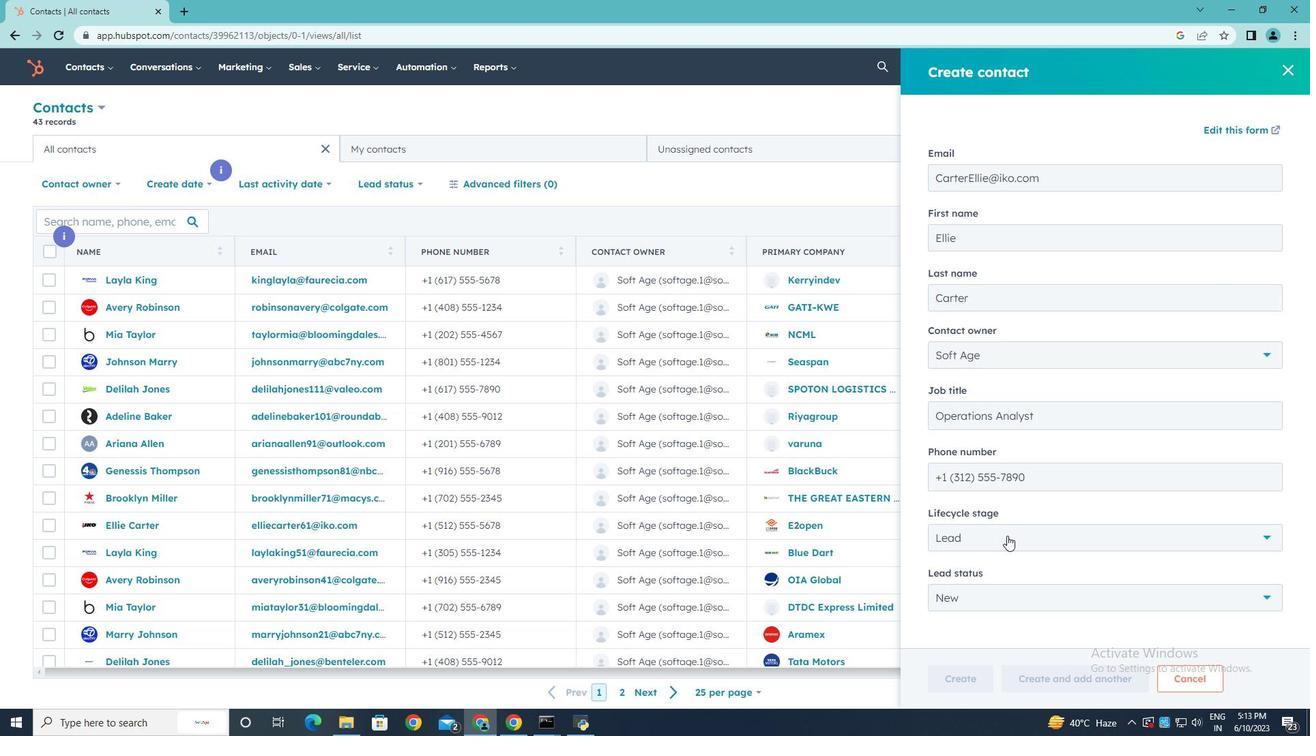 
Action: Mouse scrolled (1007, 535) with delta (0, 0)
Screenshot: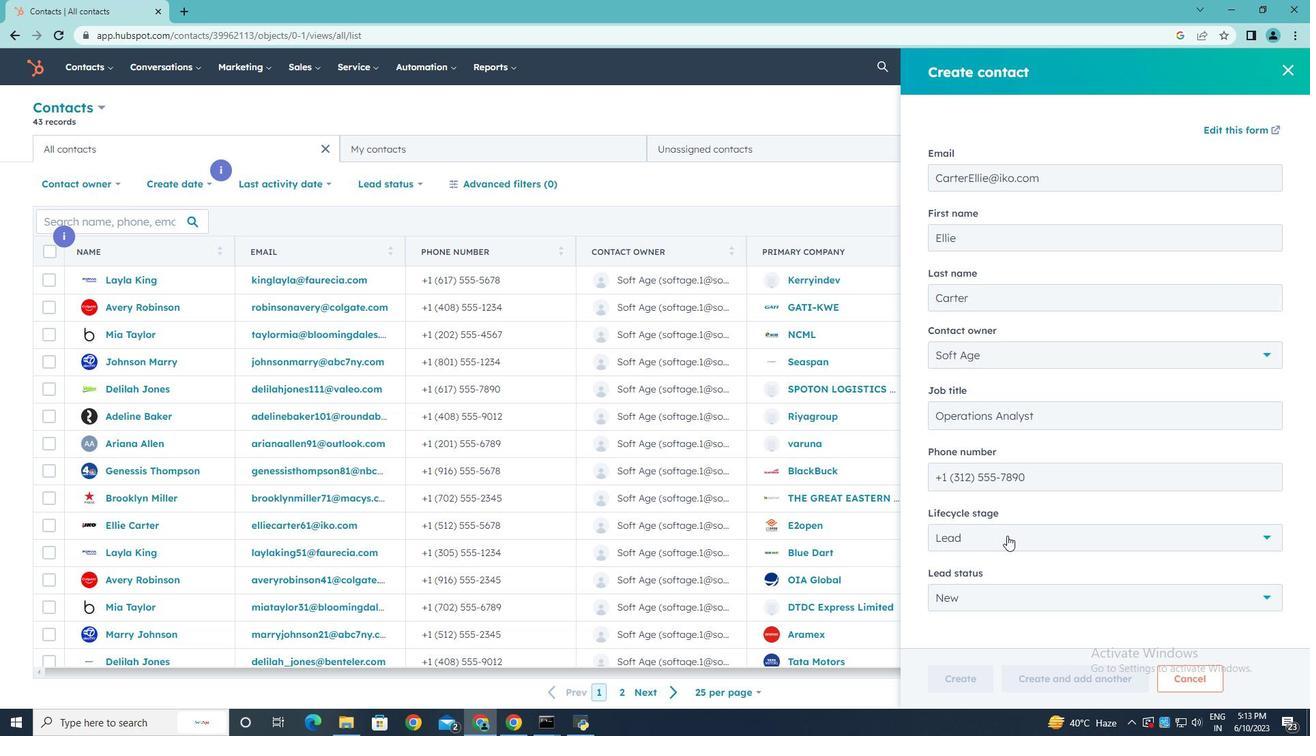 
Action: Mouse moved to (962, 681)
Screenshot: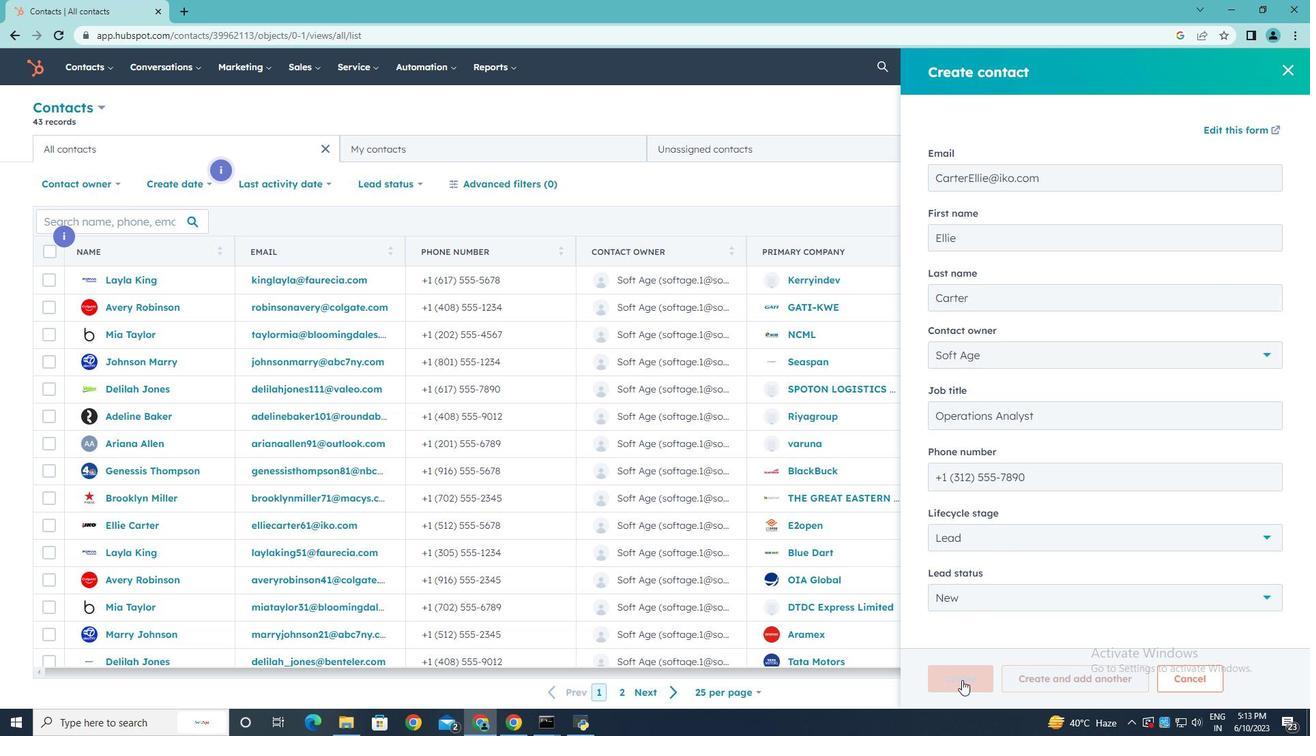 
Action: Mouse pressed left at (962, 681)
Screenshot: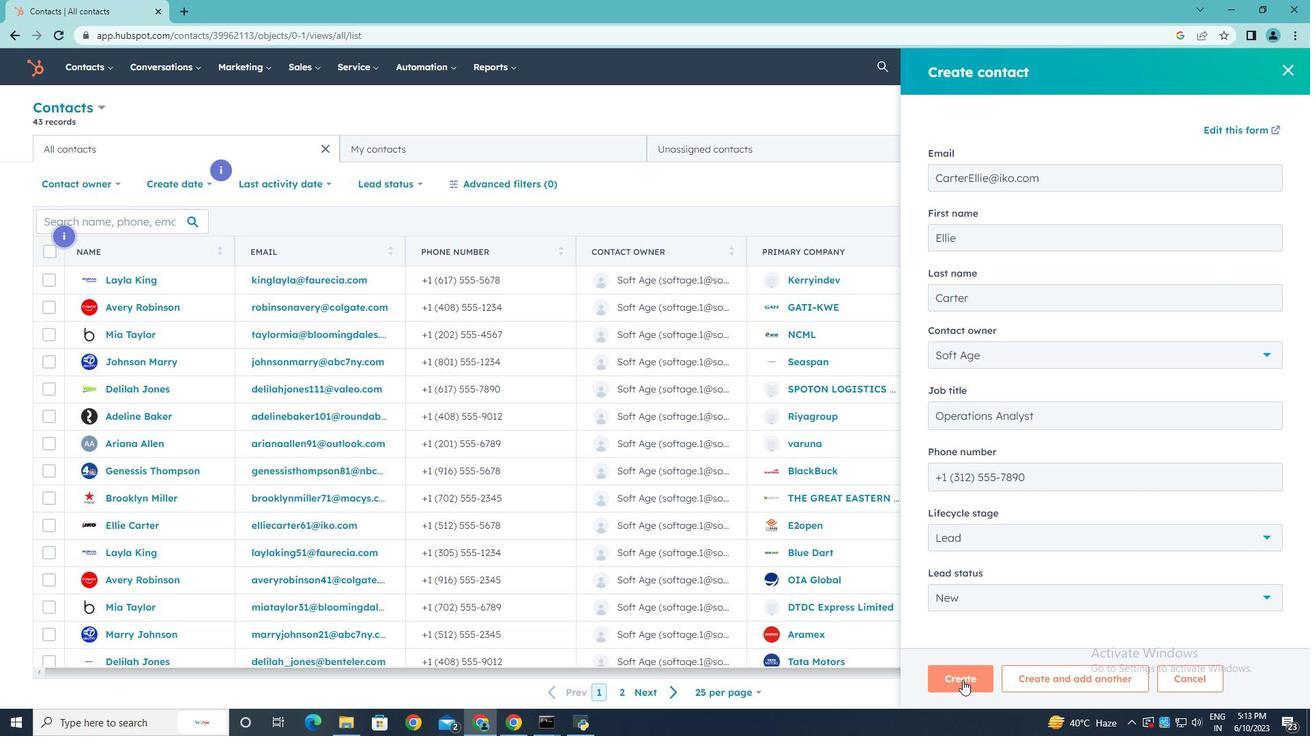 
Action: Mouse moved to (918, 438)
Screenshot: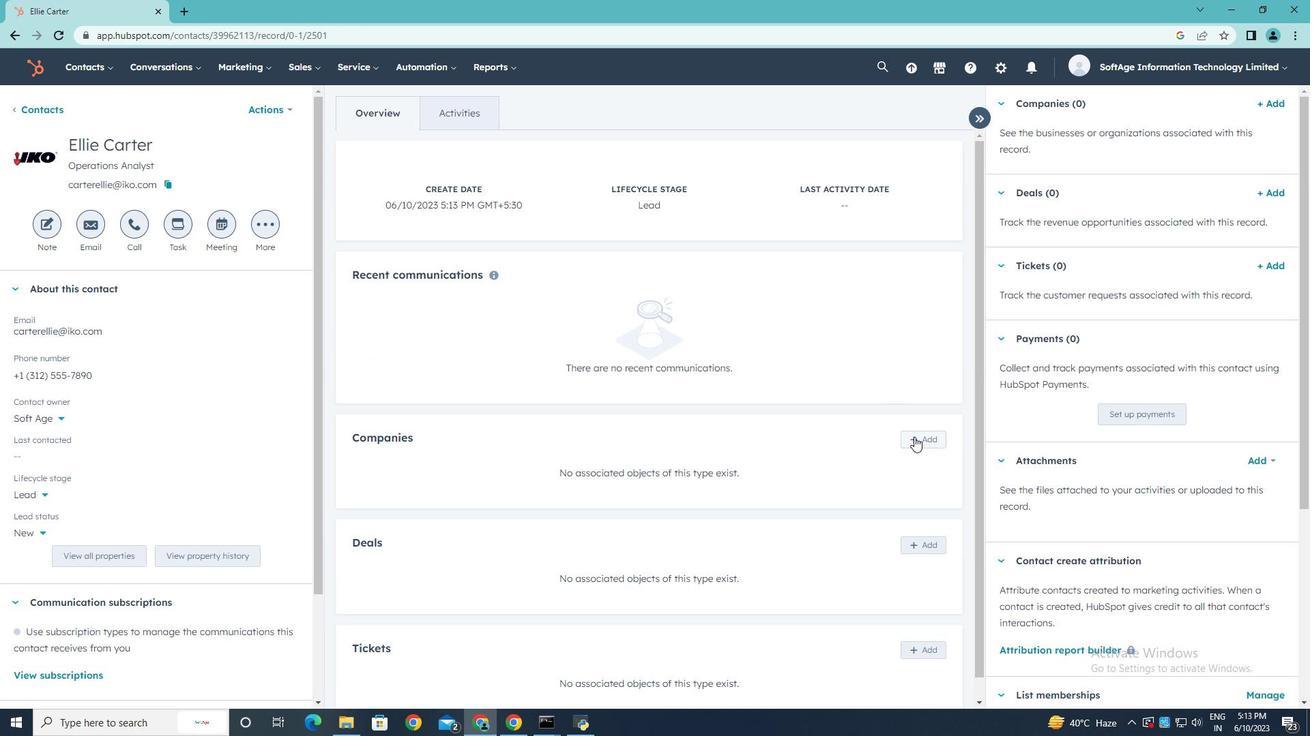
Action: Mouse pressed left at (918, 438)
Screenshot: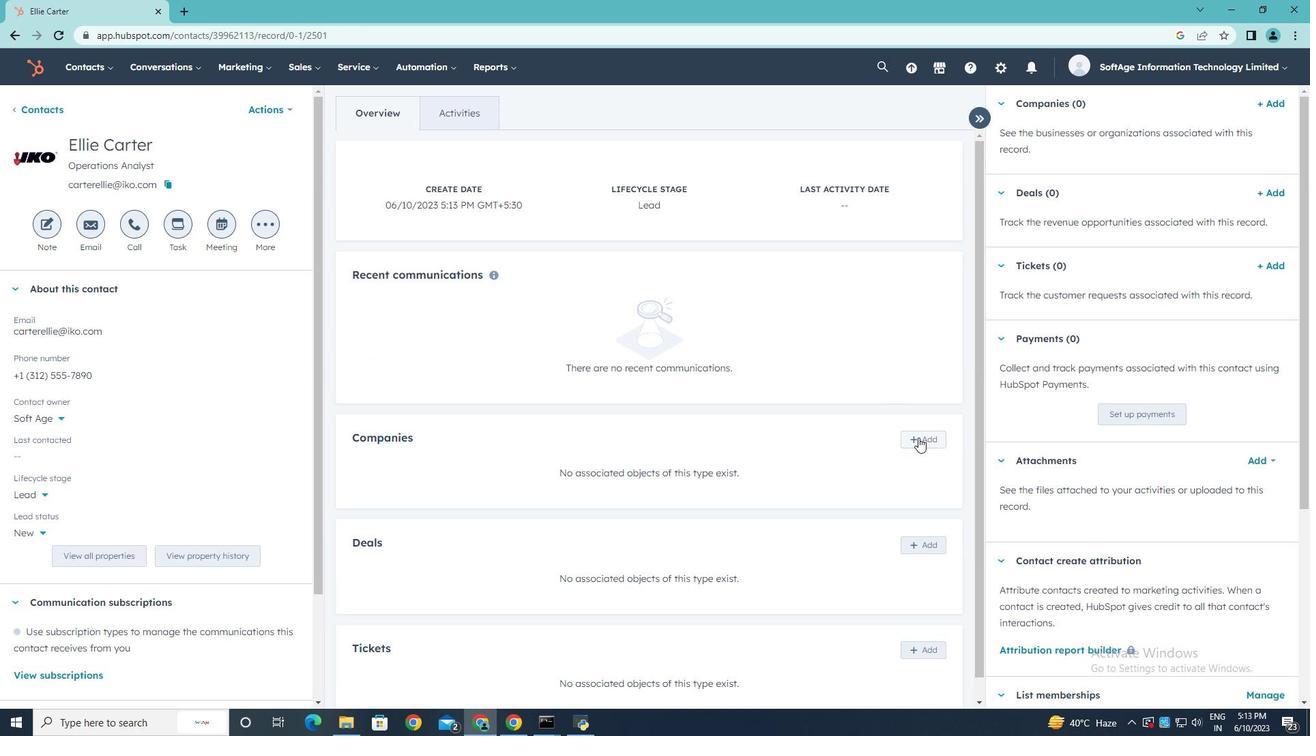 
Action: Mouse moved to (1007, 136)
Screenshot: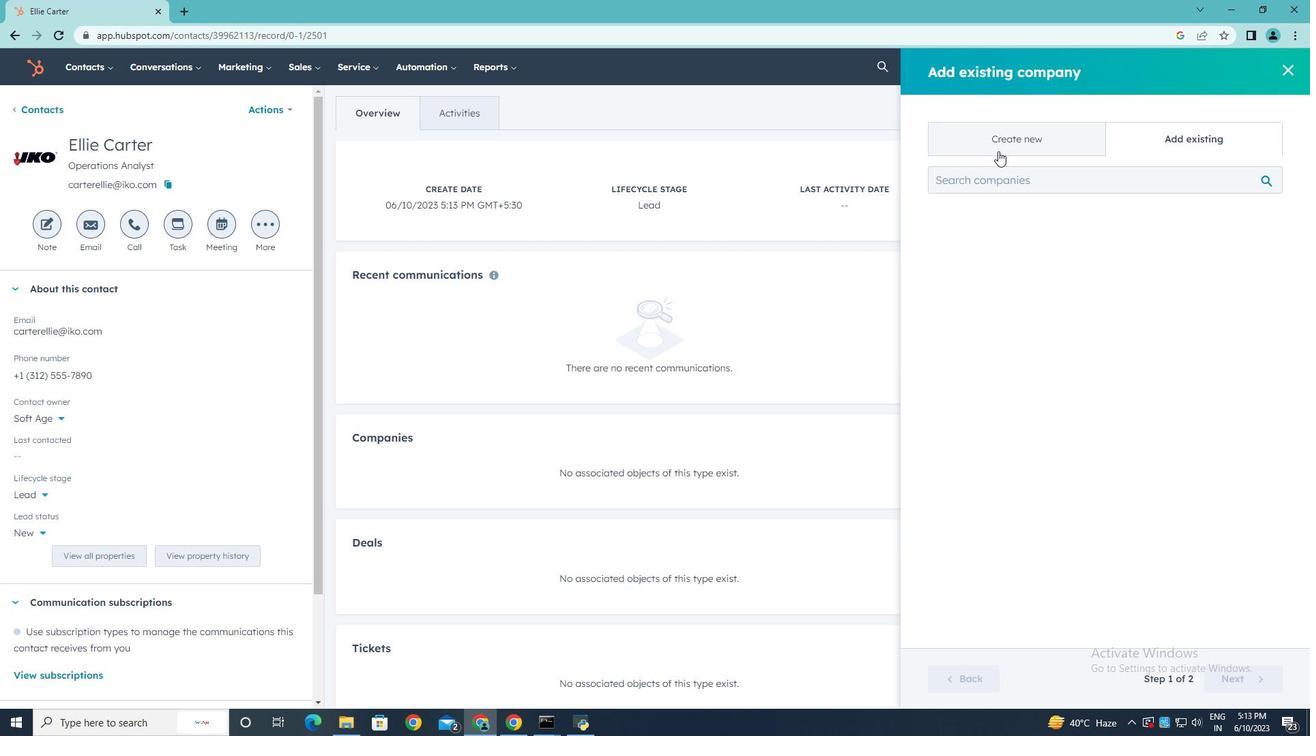 
Action: Mouse pressed left at (1007, 136)
Screenshot: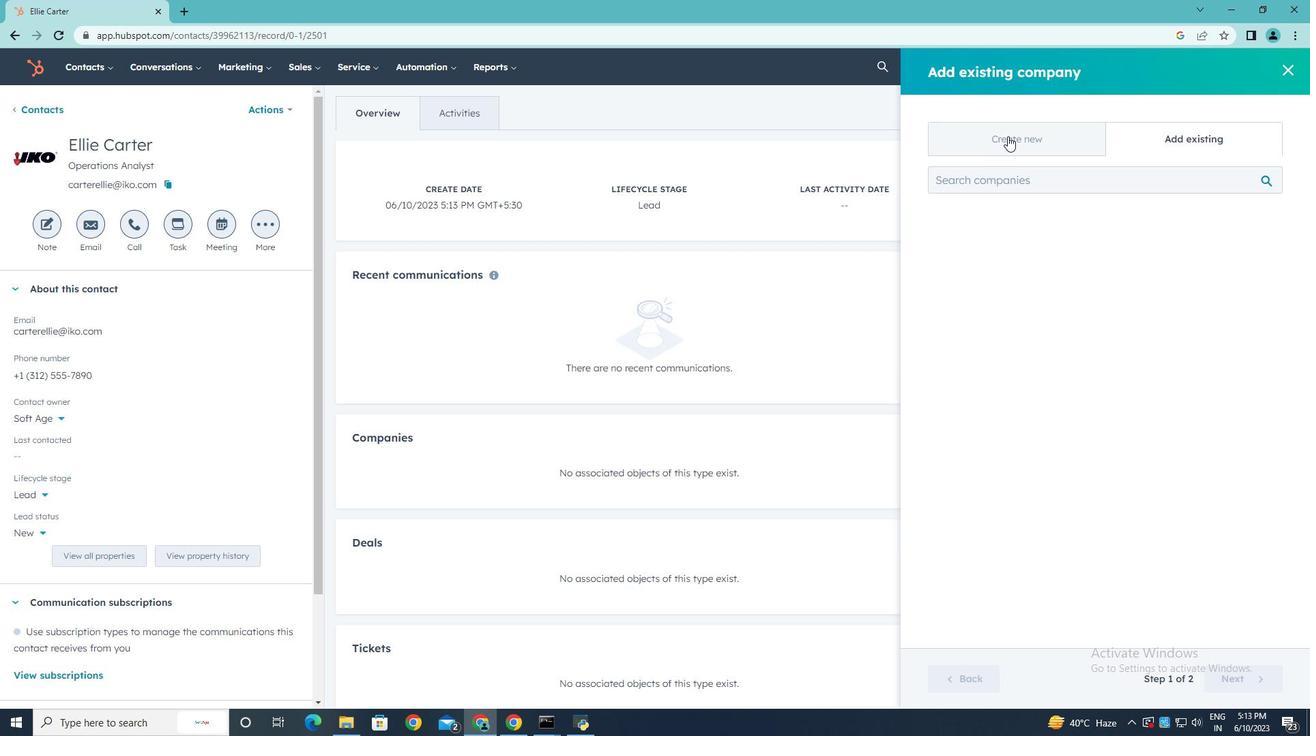 
Action: Mouse moved to (990, 216)
Screenshot: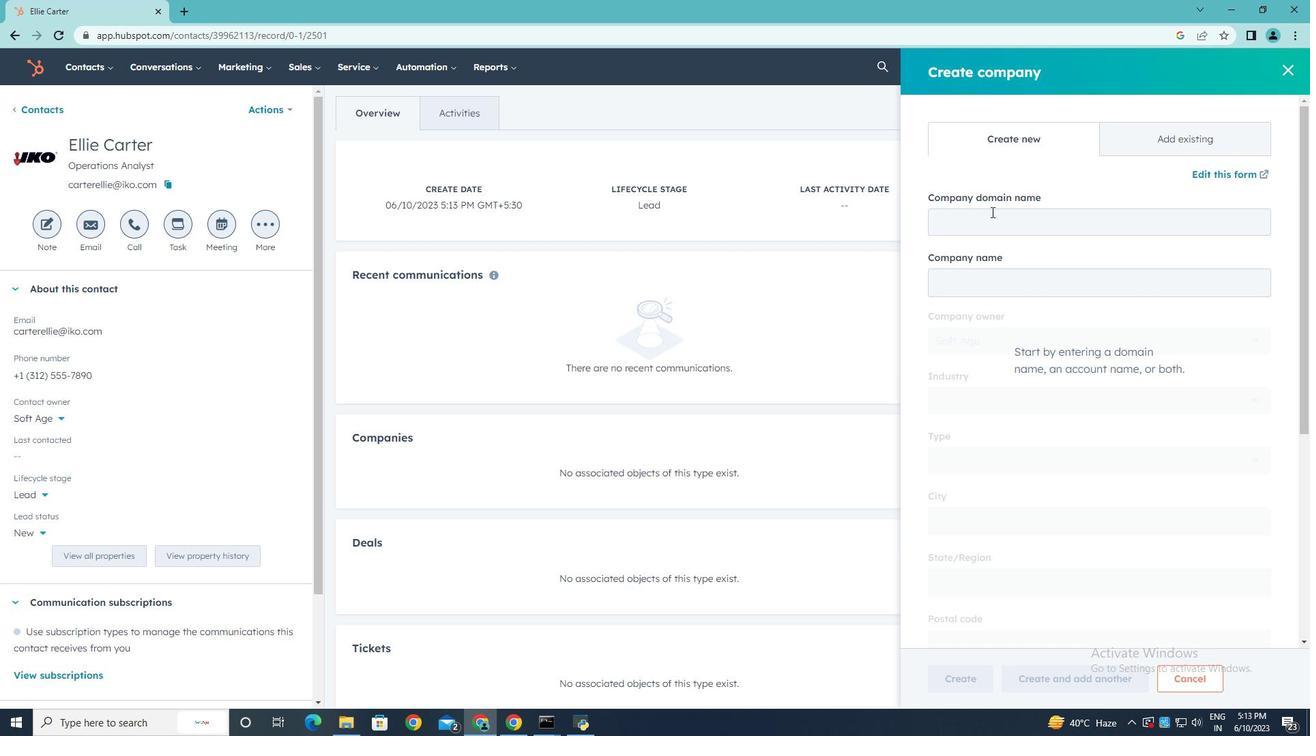 
Action: Mouse pressed left at (990, 216)
Screenshot: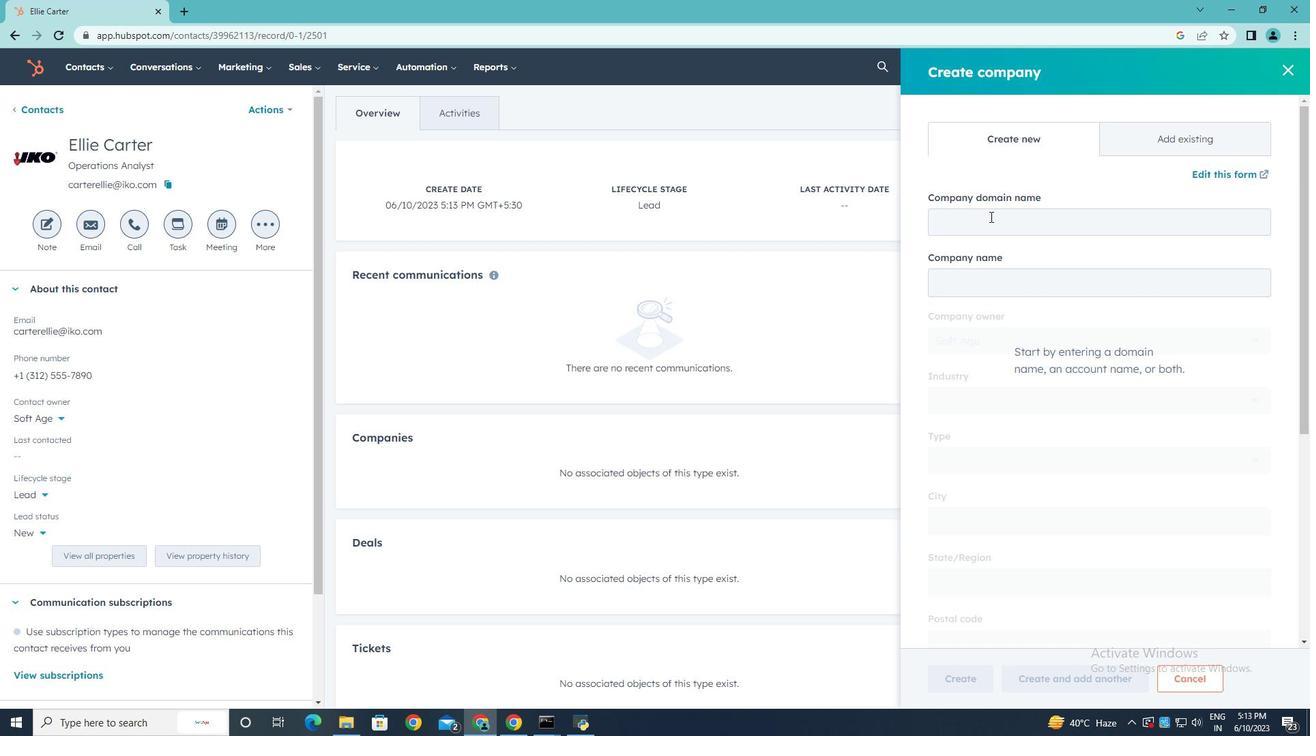 
Action: Key pressed www.iwlpl.in
Screenshot: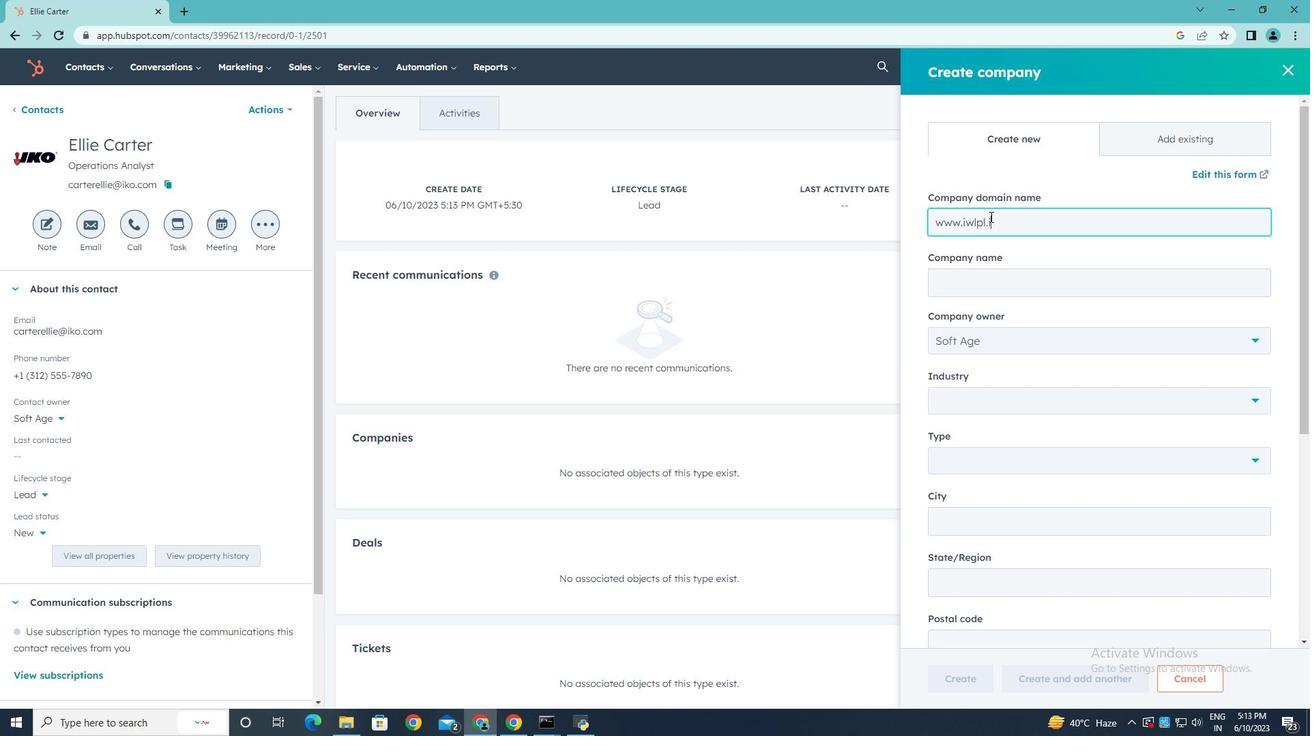 
Action: Mouse moved to (1172, 464)
Screenshot: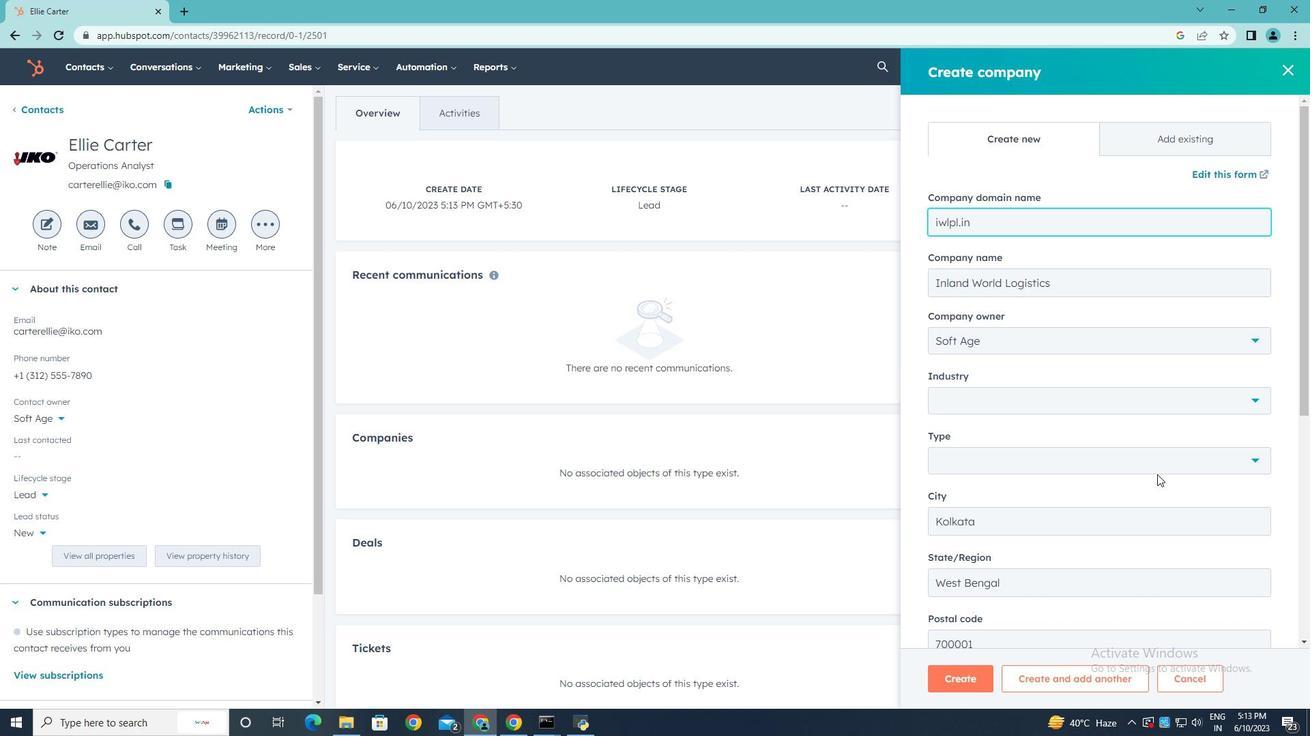 
Action: Mouse pressed left at (1172, 464)
Screenshot: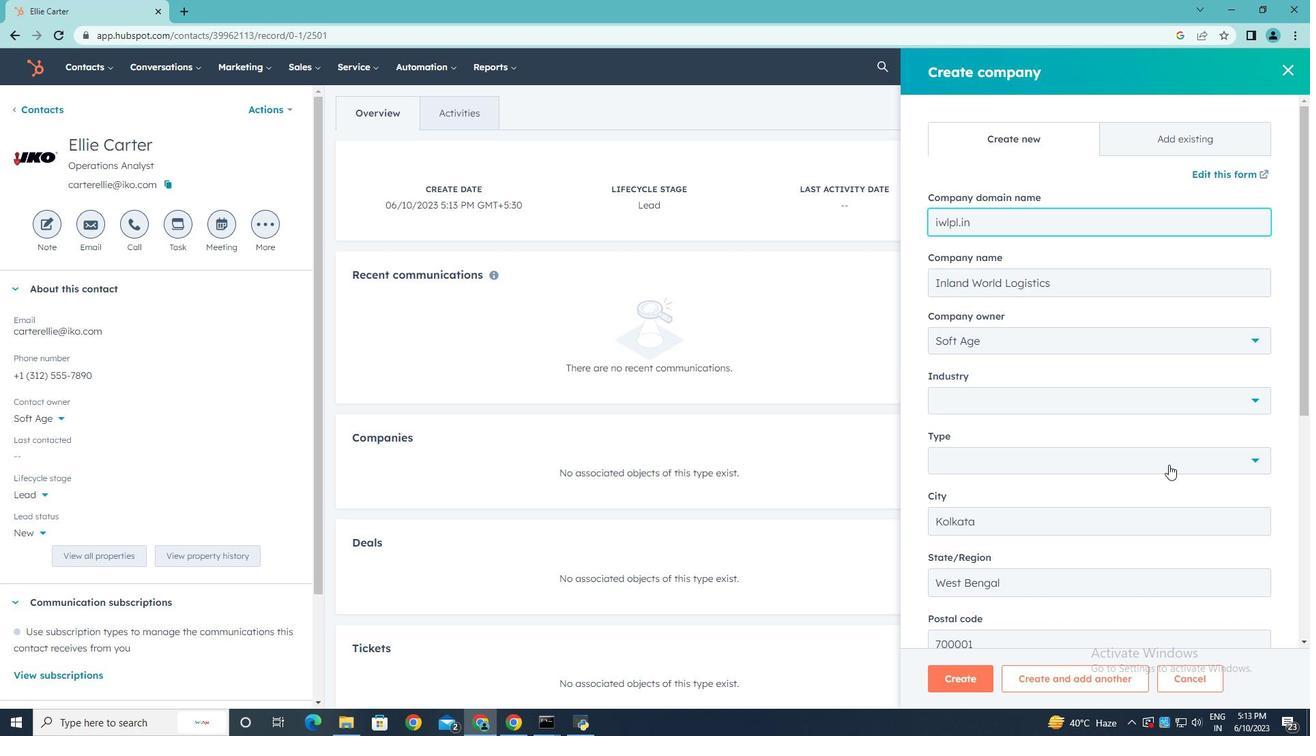 
Action: Mouse moved to (997, 521)
Screenshot: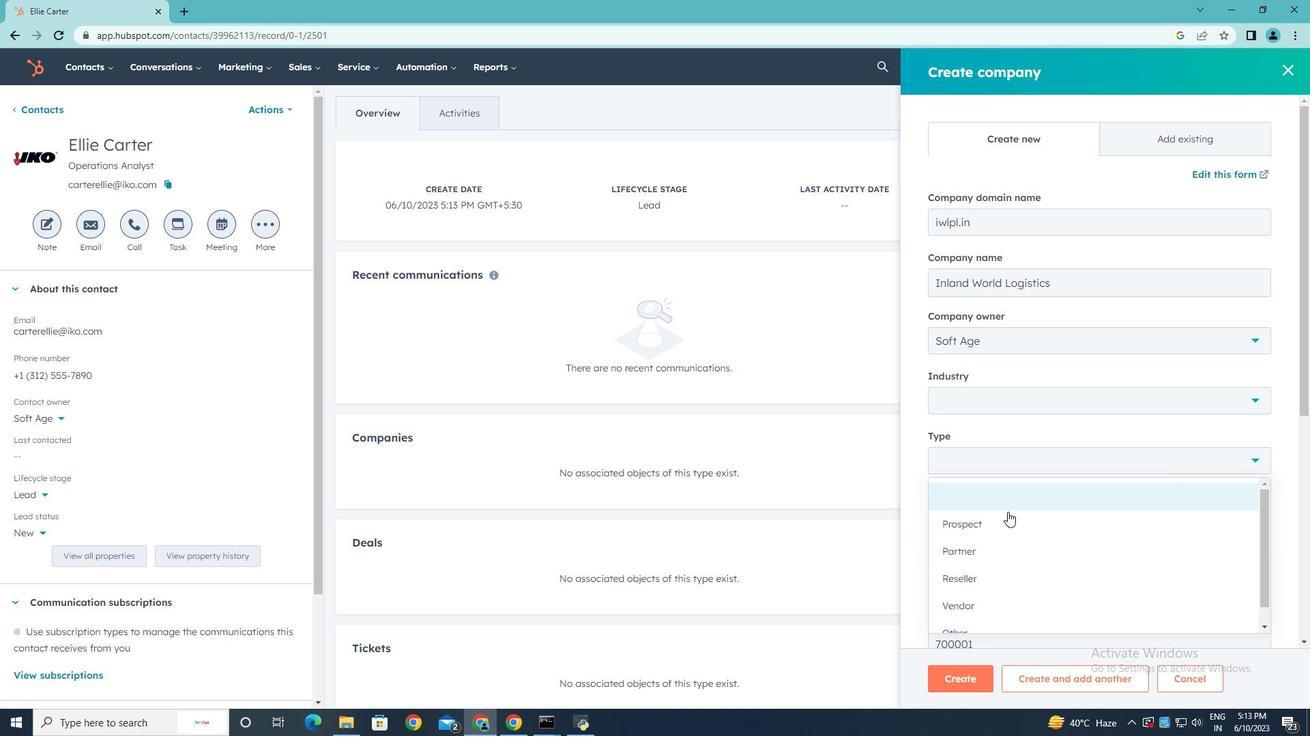 
Action: Mouse pressed left at (997, 521)
Screenshot: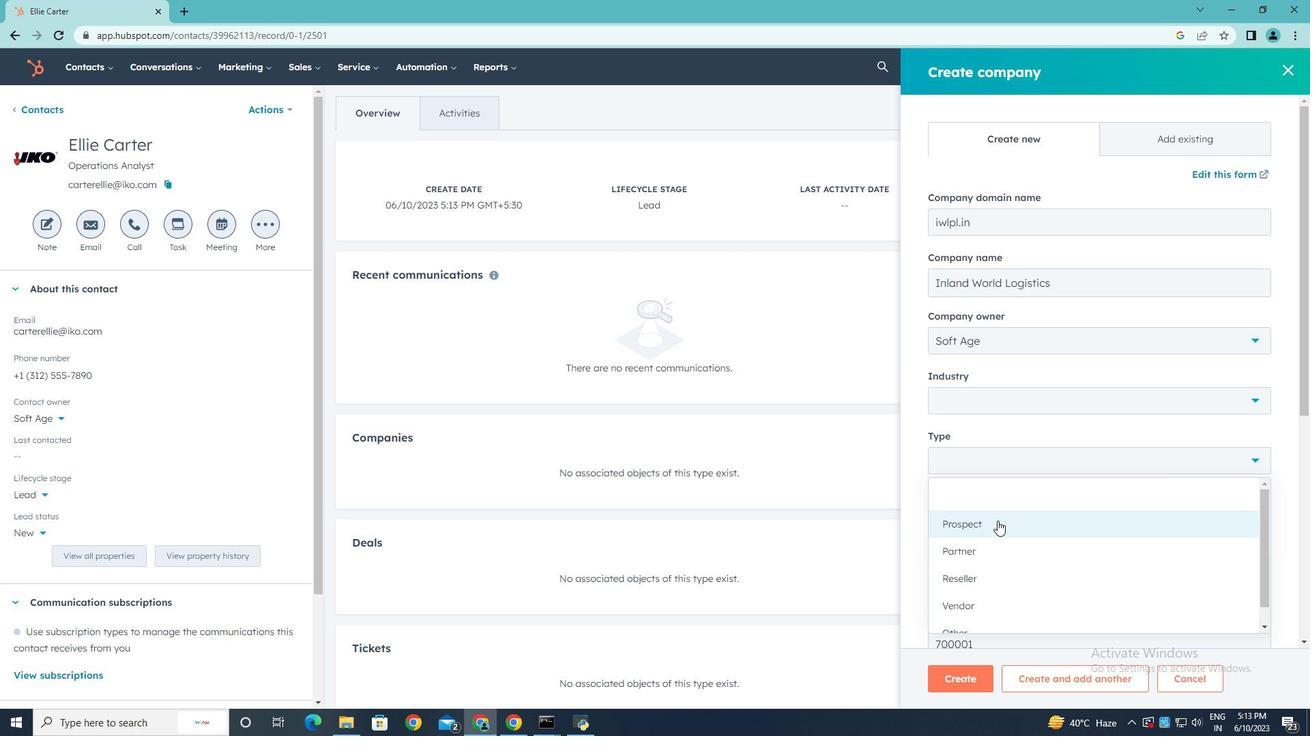 
Action: Mouse moved to (997, 521)
Screenshot: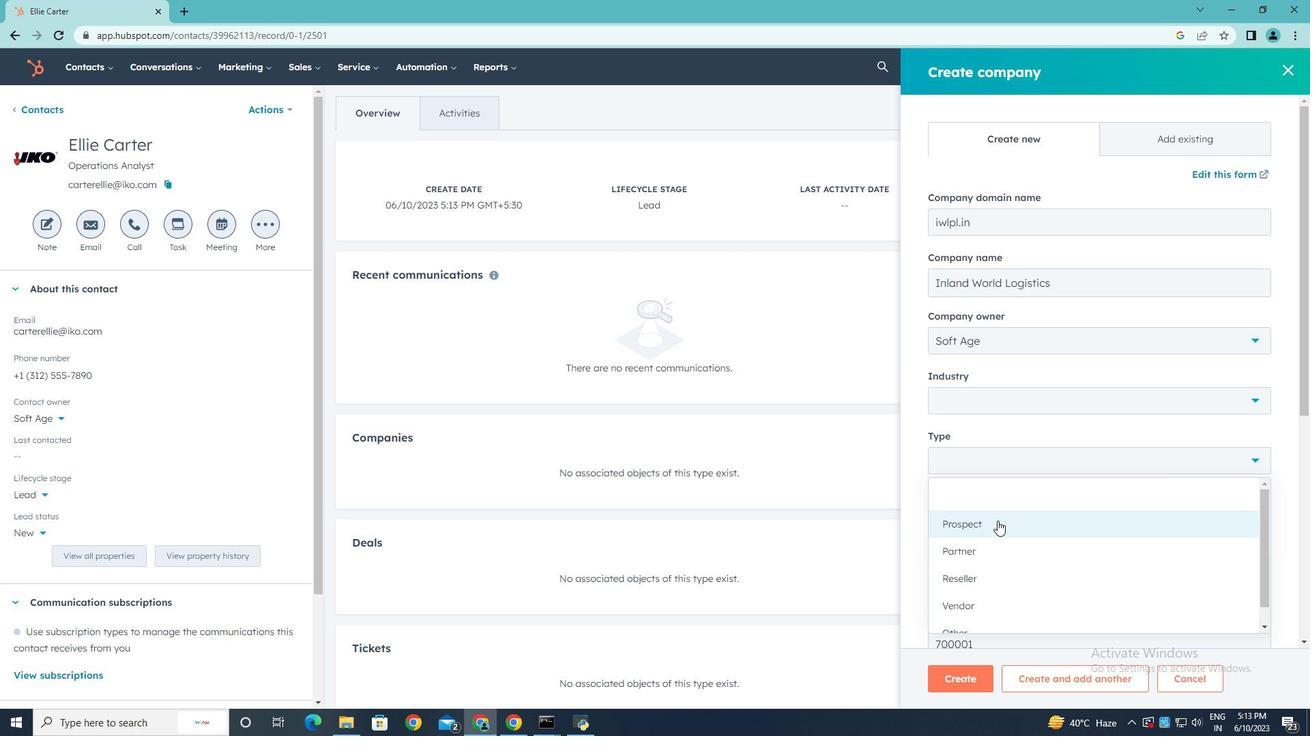 
Action: Mouse scrolled (997, 520) with delta (0, 0)
Screenshot: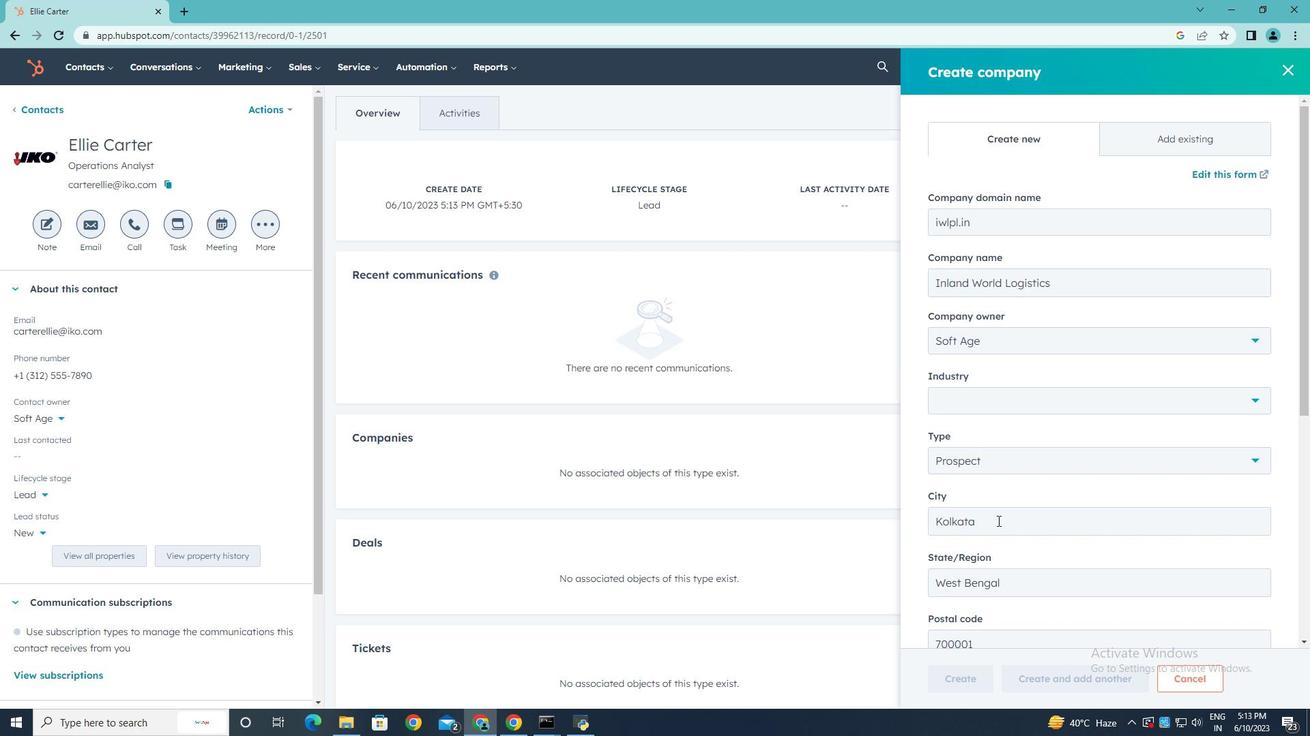 
Action: Mouse scrolled (997, 520) with delta (0, 0)
Screenshot: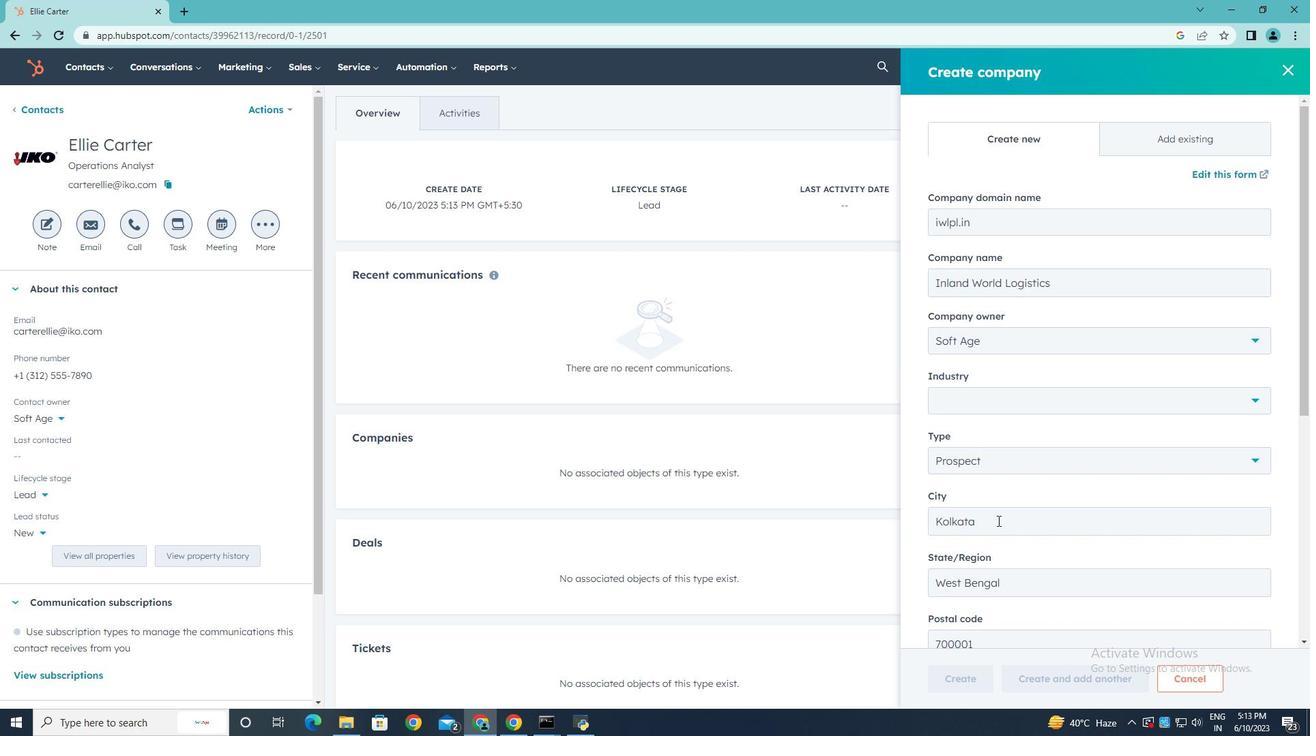 
Action: Mouse scrolled (997, 520) with delta (0, 0)
Screenshot: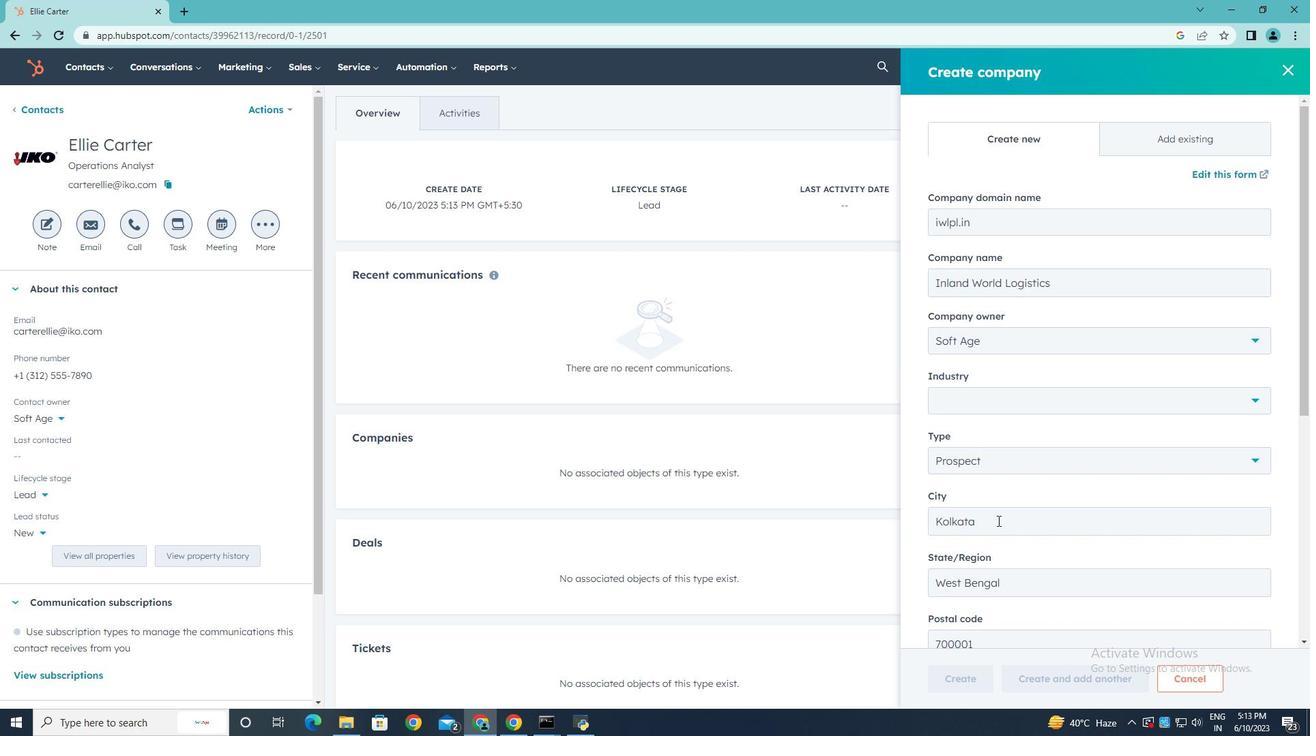 
Action: Mouse moved to (964, 672)
Screenshot: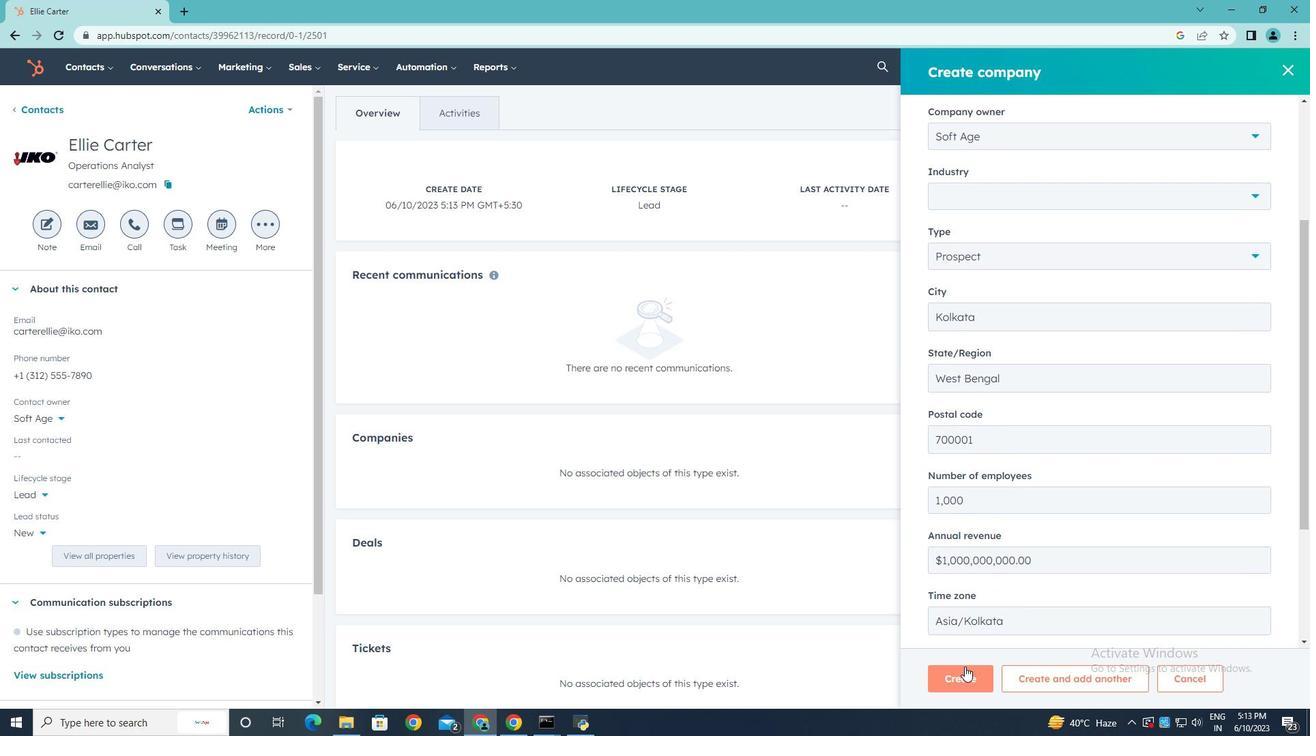 
Action: Mouse pressed left at (964, 672)
Screenshot: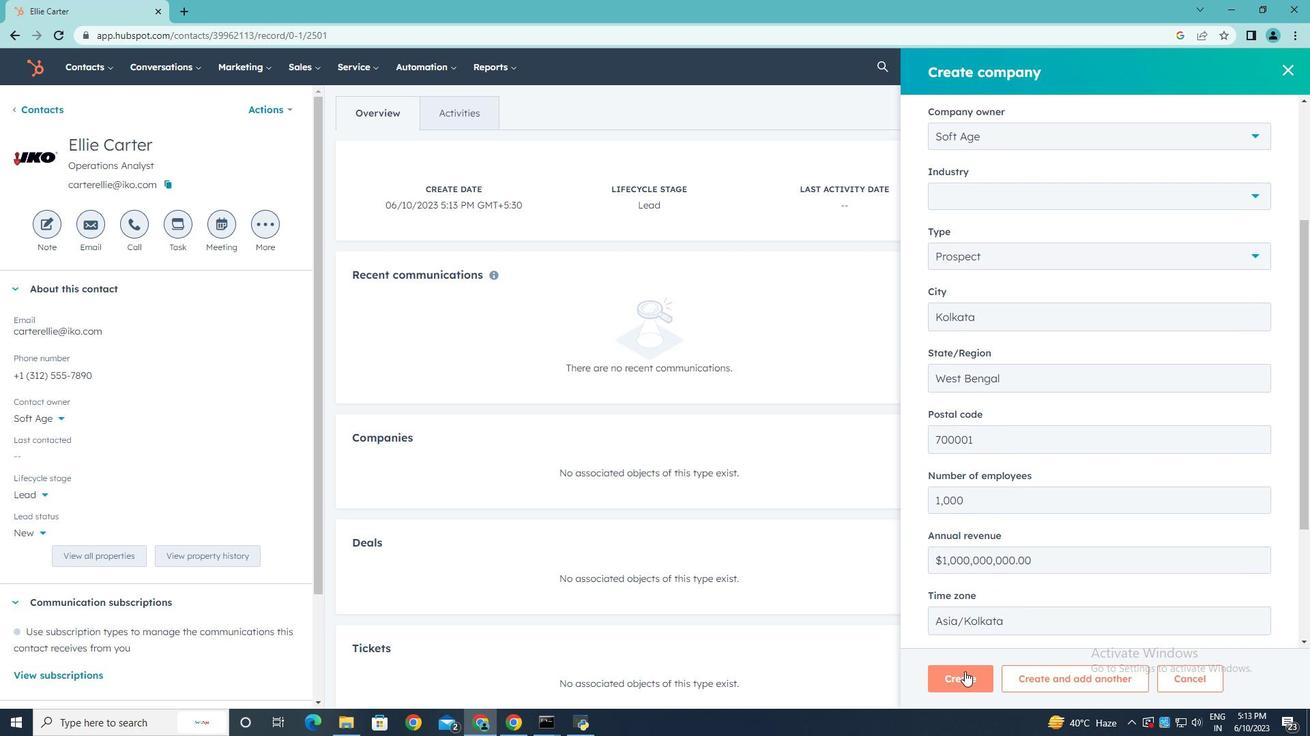 
Action: Mouse moved to (905, 457)
Screenshot: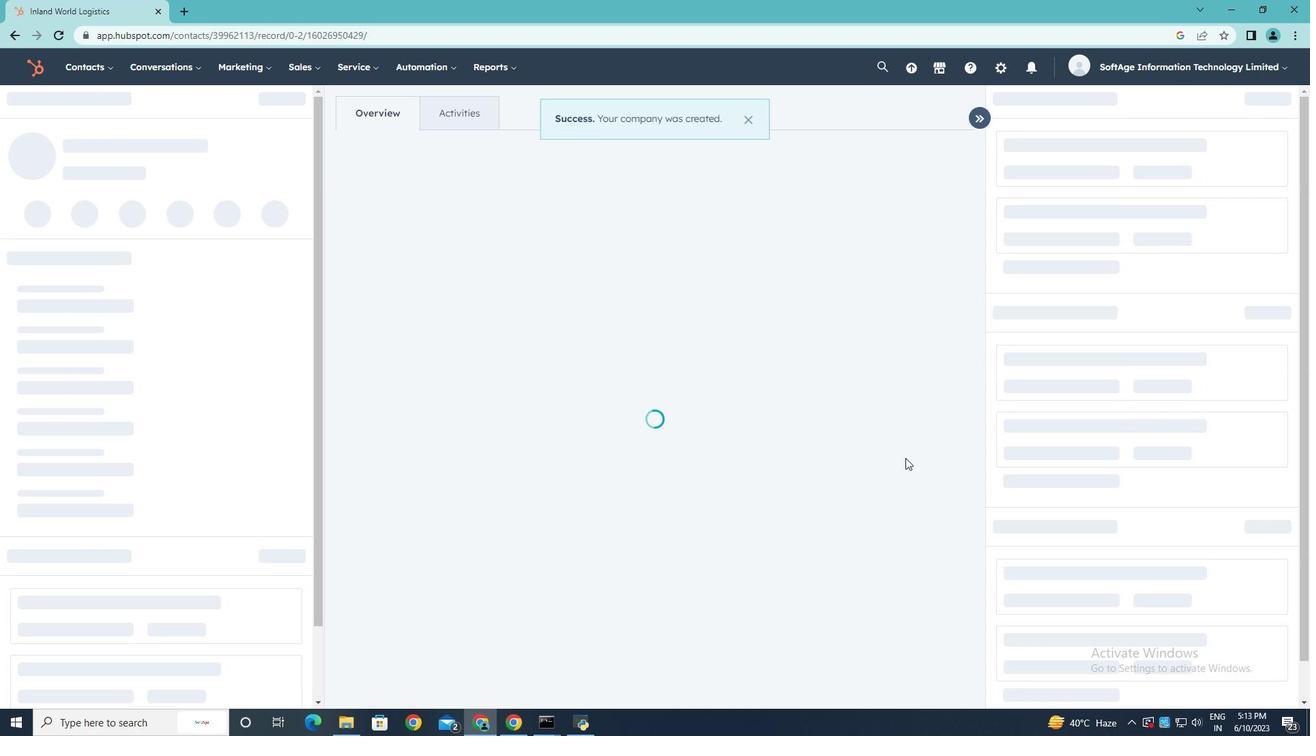 
